 Task: Find a place to stay in Qingyuan, China from 8th to 16th June for 2 guests, with a price range of ₹10,000 to ₹15,000, and an entire place with 1 bedroom, 1 bed, and 1 bathroom.
Action: Mouse moved to (257, 163)
Screenshot: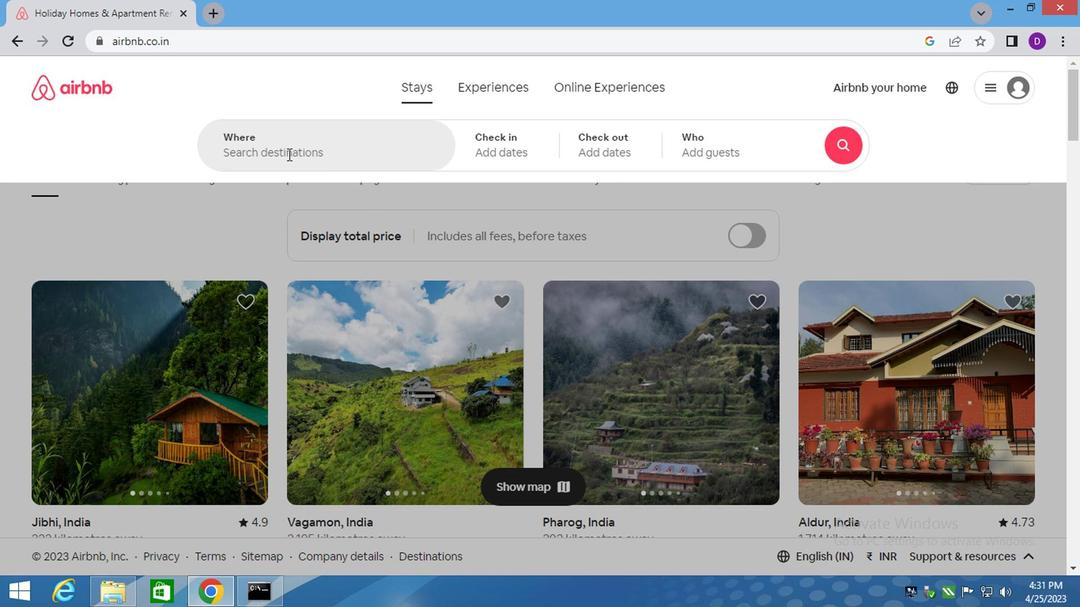 
Action: Mouse pressed left at (257, 163)
Screenshot: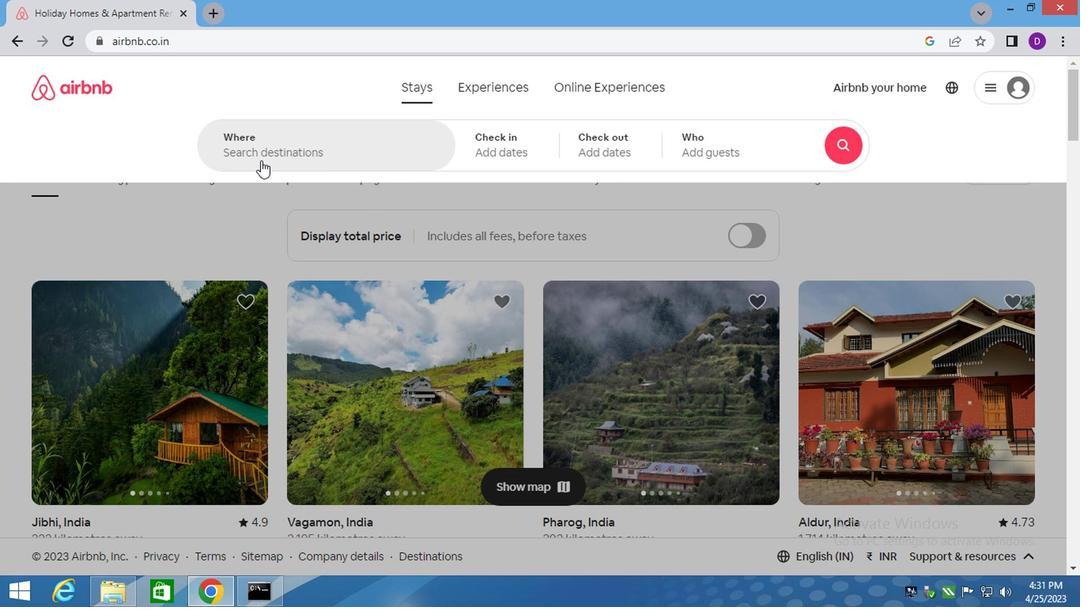 
Action: Mouse moved to (257, 157)
Screenshot: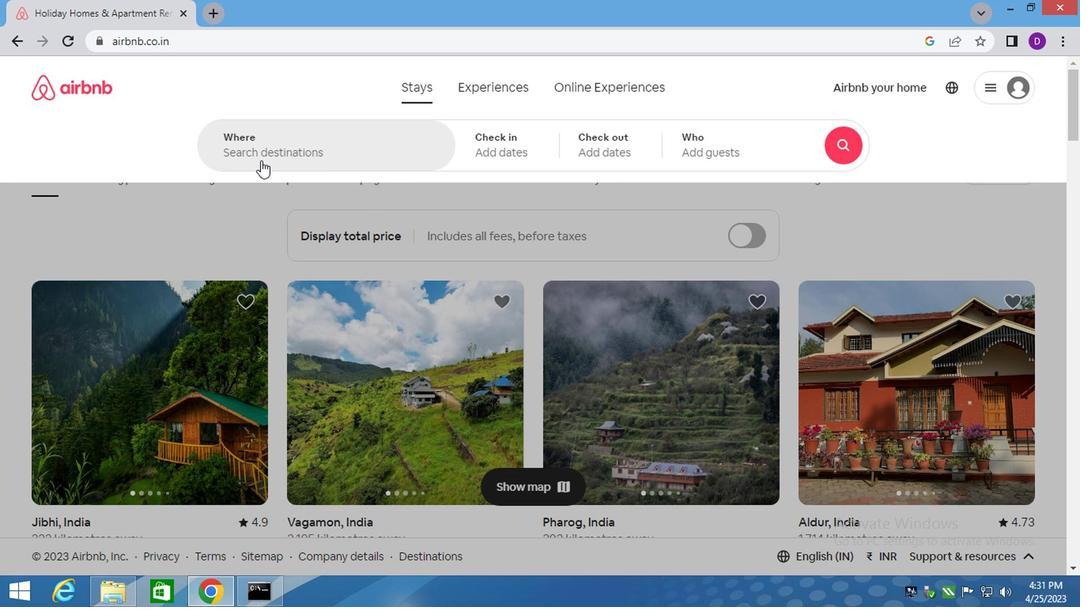 
Action: Key pressed <Key.shift><Key.shift><Key.shift><Key.shift><Key.shift><Key.shift><Key.shift><Key.shift><Key.shift><Key.shift>QINGYUAN,<Key.space><Key.shift>CHINA<Key.enter>
Screenshot: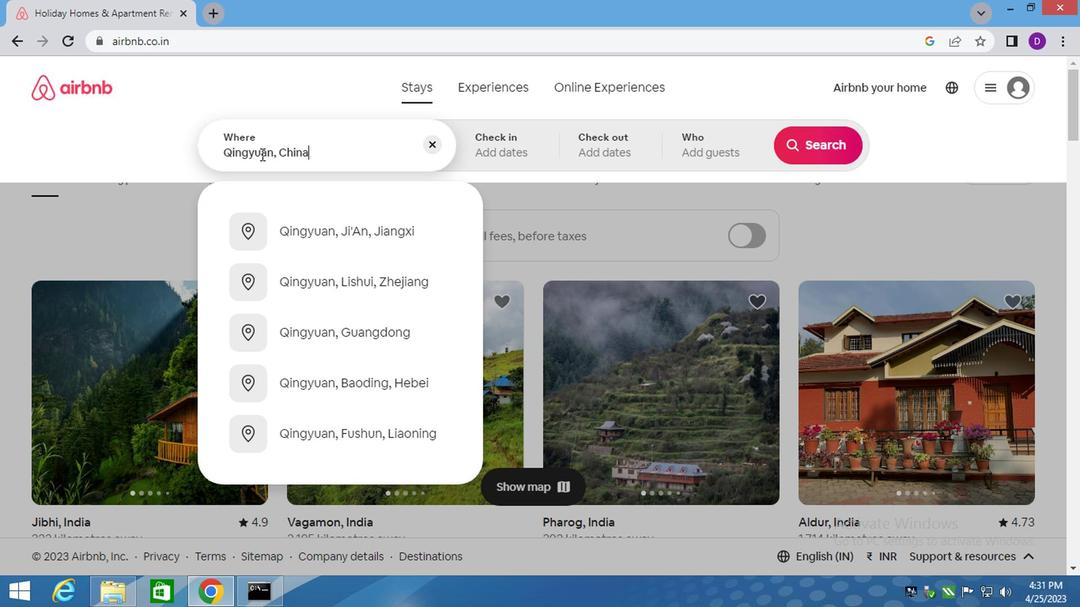
Action: Mouse moved to (812, 274)
Screenshot: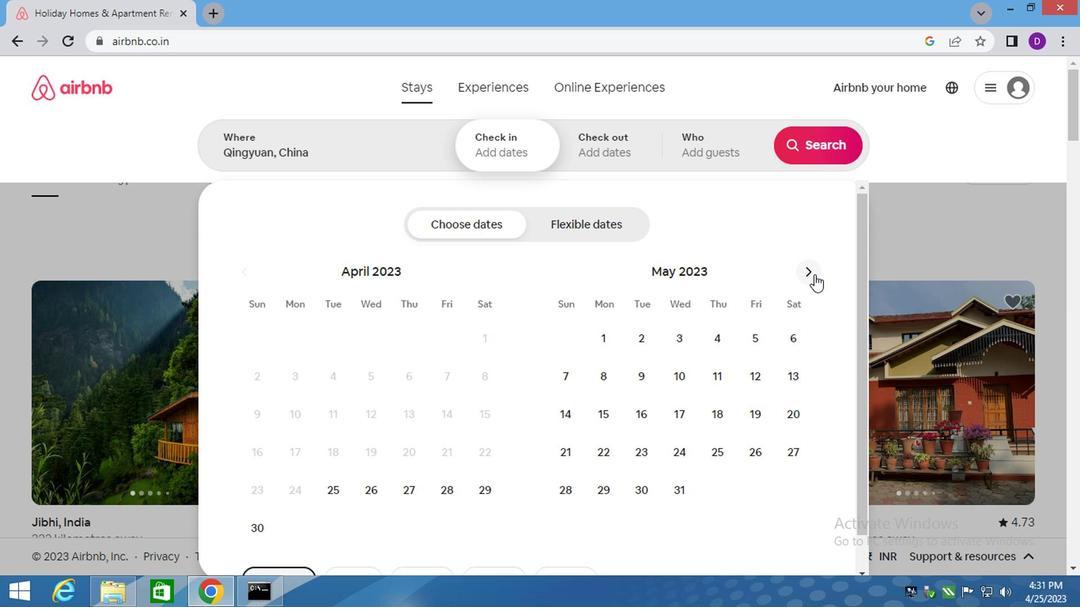 
Action: Mouse pressed left at (812, 274)
Screenshot: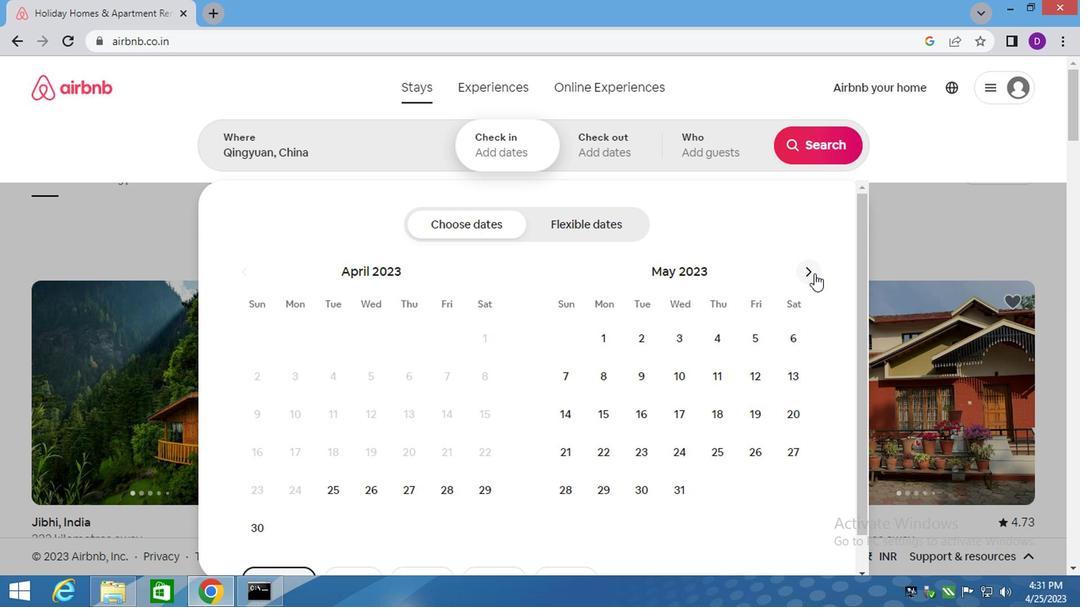 
Action: Mouse moved to (714, 375)
Screenshot: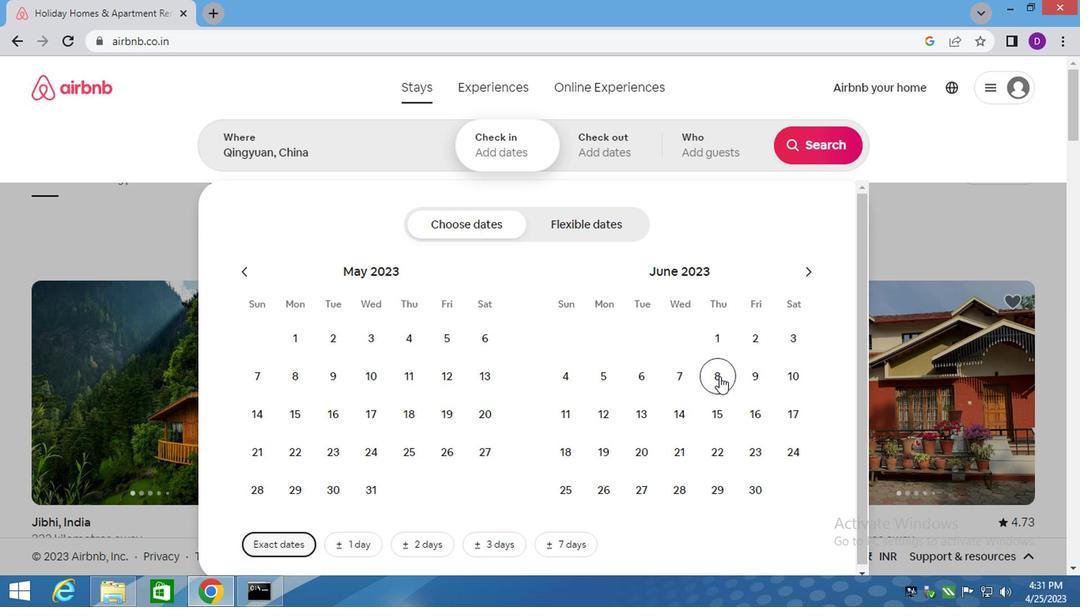 
Action: Mouse pressed left at (714, 375)
Screenshot: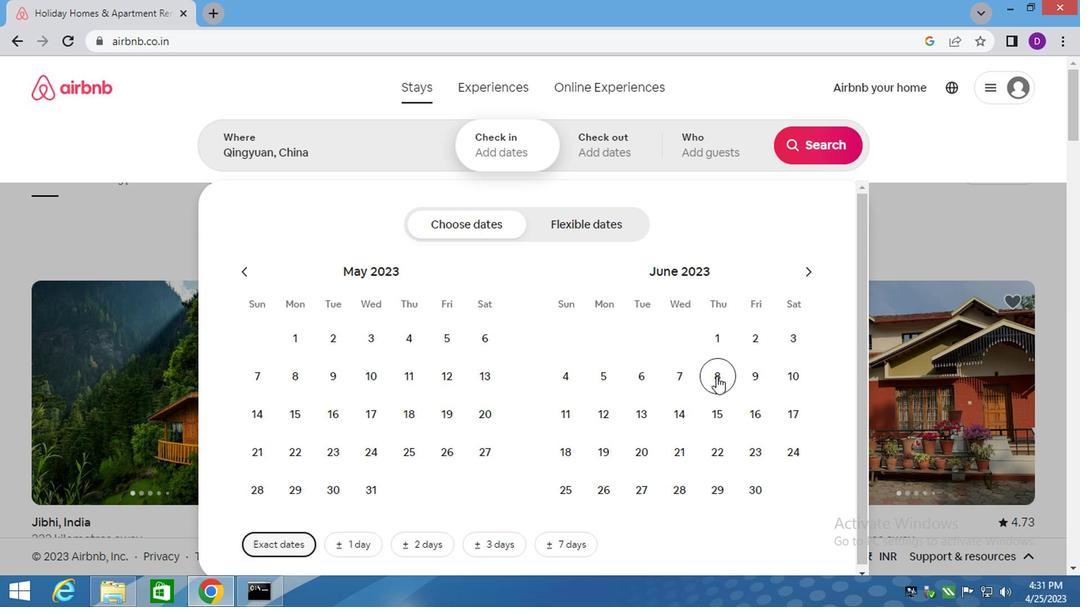 
Action: Mouse moved to (760, 407)
Screenshot: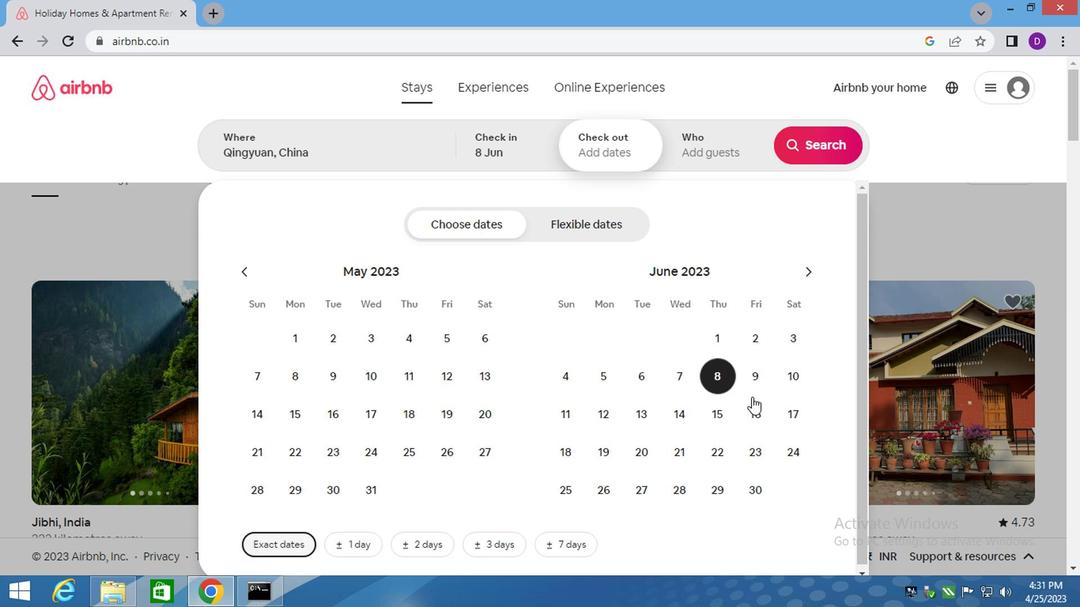 
Action: Mouse pressed left at (760, 407)
Screenshot: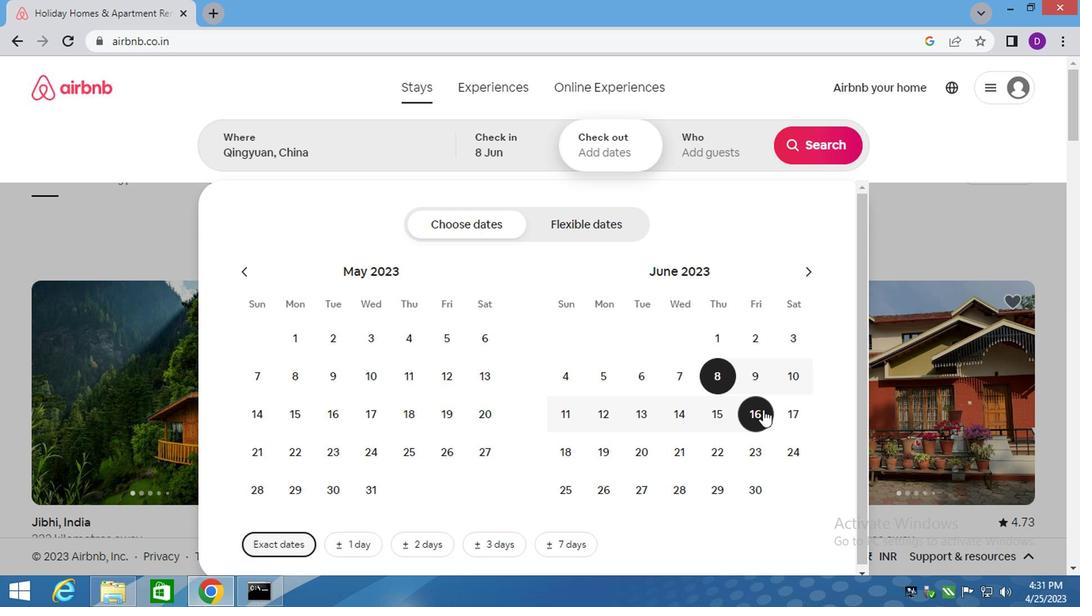 
Action: Mouse moved to (706, 151)
Screenshot: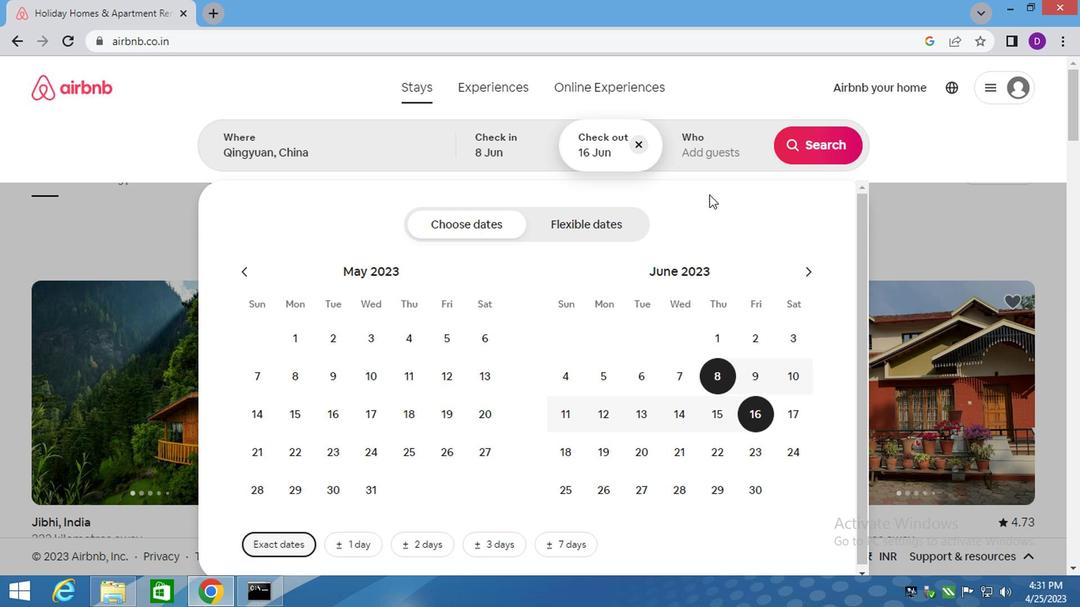 
Action: Mouse pressed left at (706, 151)
Screenshot: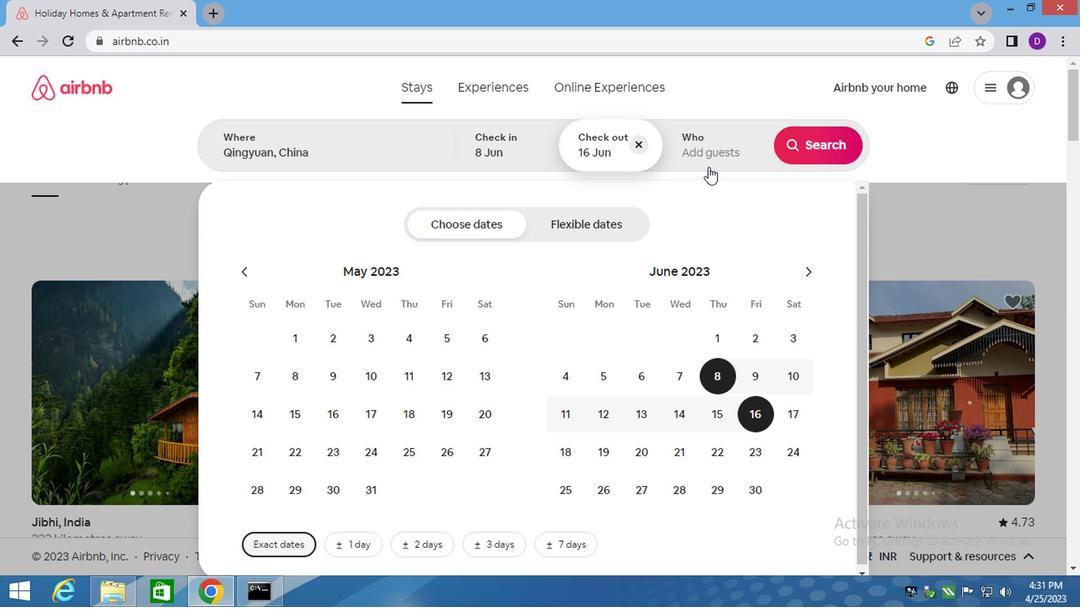 
Action: Mouse moved to (822, 236)
Screenshot: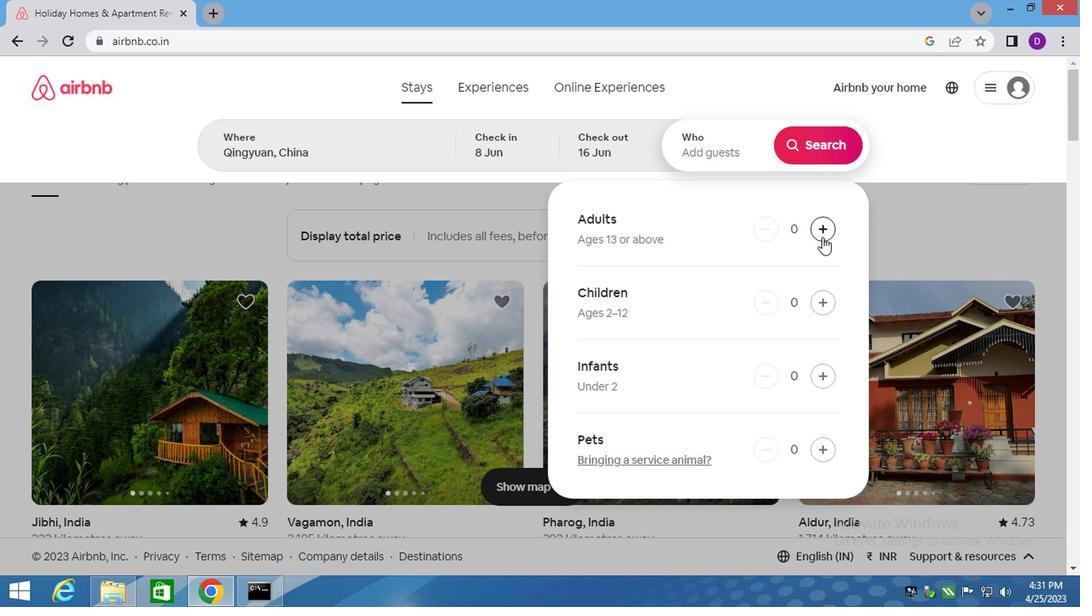 
Action: Mouse pressed left at (822, 236)
Screenshot: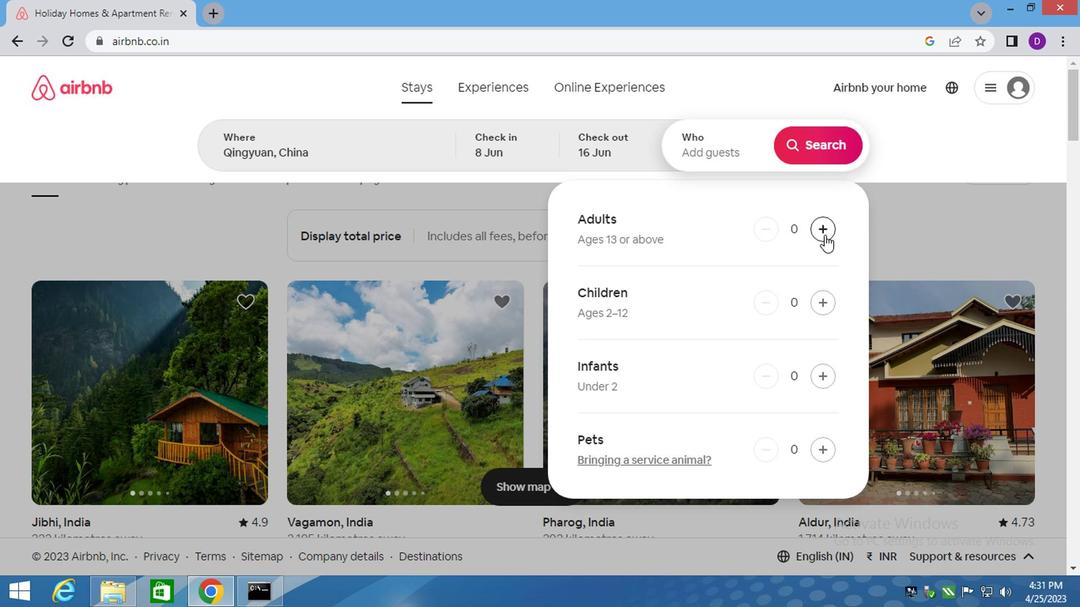 
Action: Mouse pressed left at (822, 236)
Screenshot: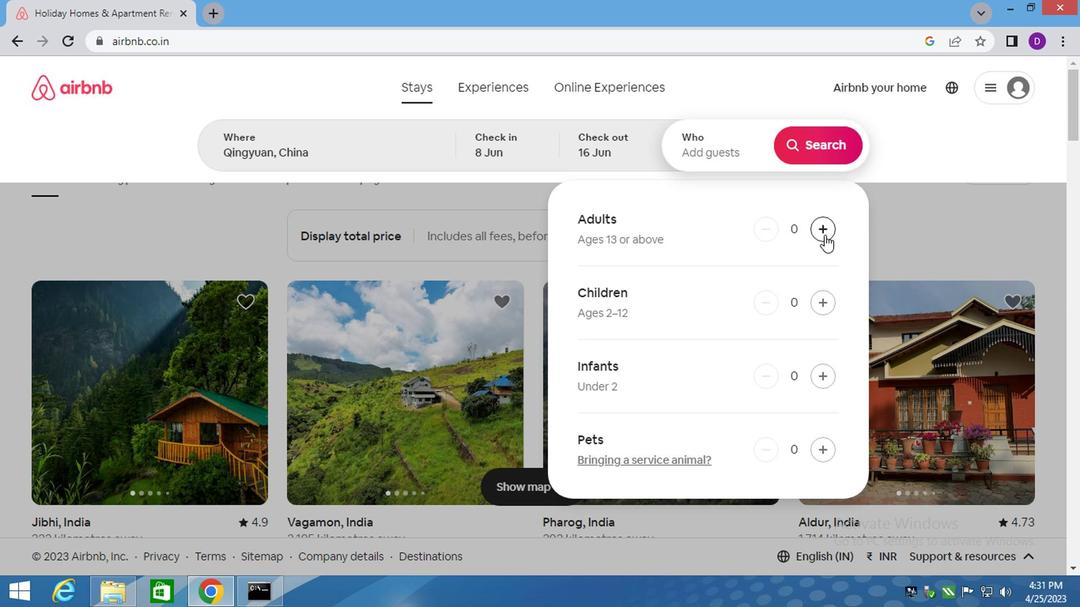 
Action: Mouse moved to (818, 155)
Screenshot: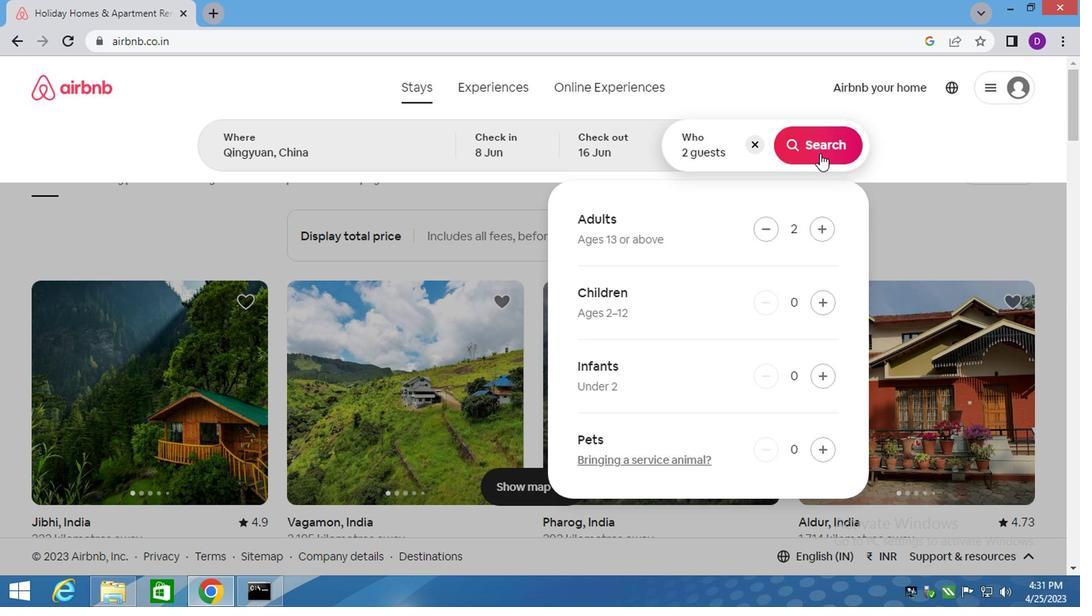 
Action: Mouse pressed left at (818, 155)
Screenshot: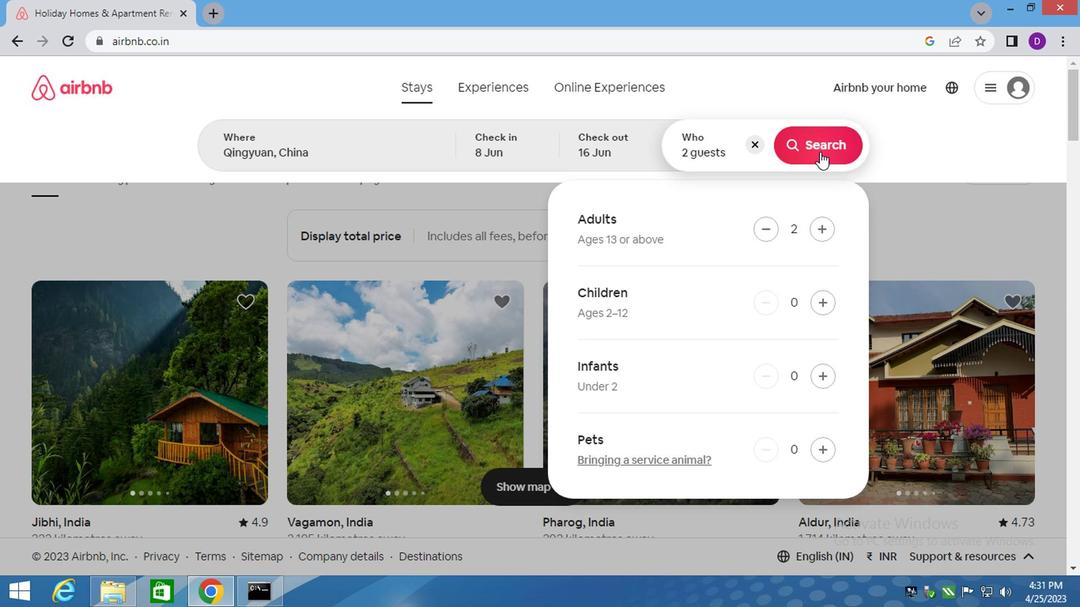 
Action: Mouse moved to (983, 158)
Screenshot: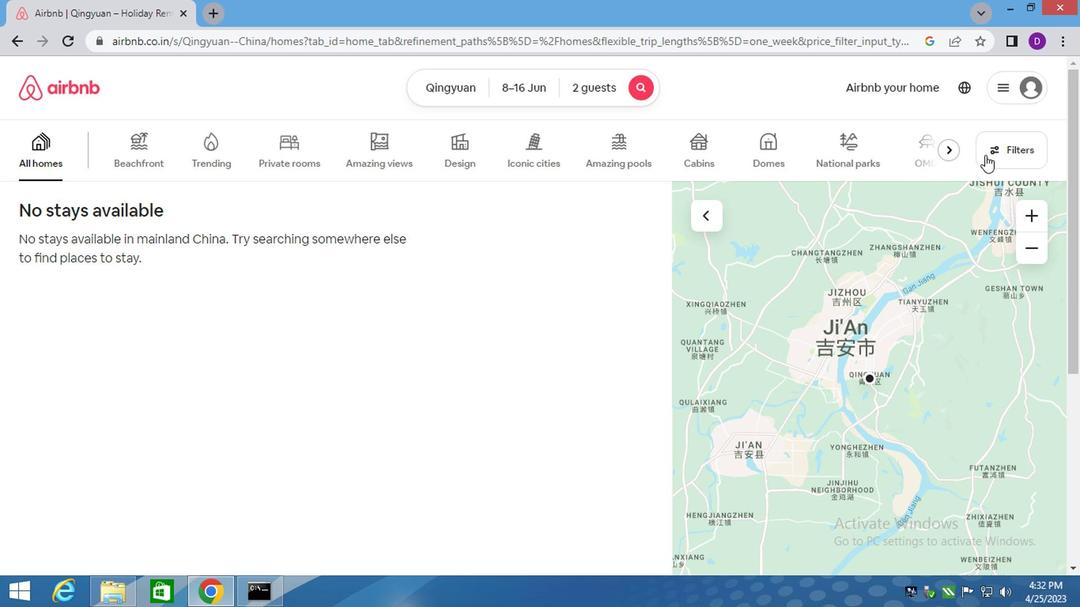
Action: Mouse pressed left at (983, 158)
Screenshot: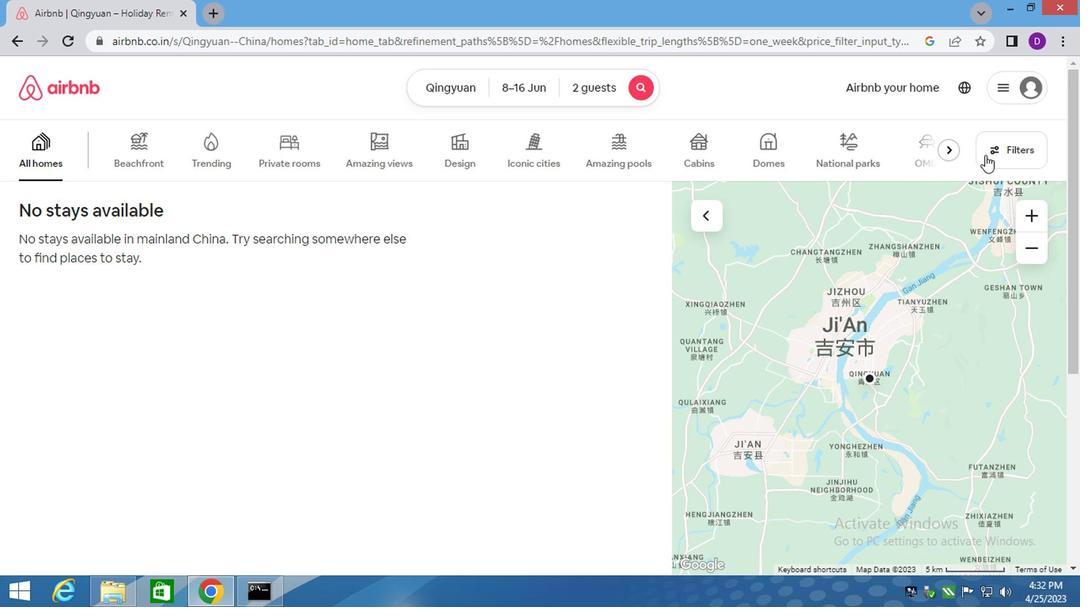 
Action: Mouse moved to (351, 252)
Screenshot: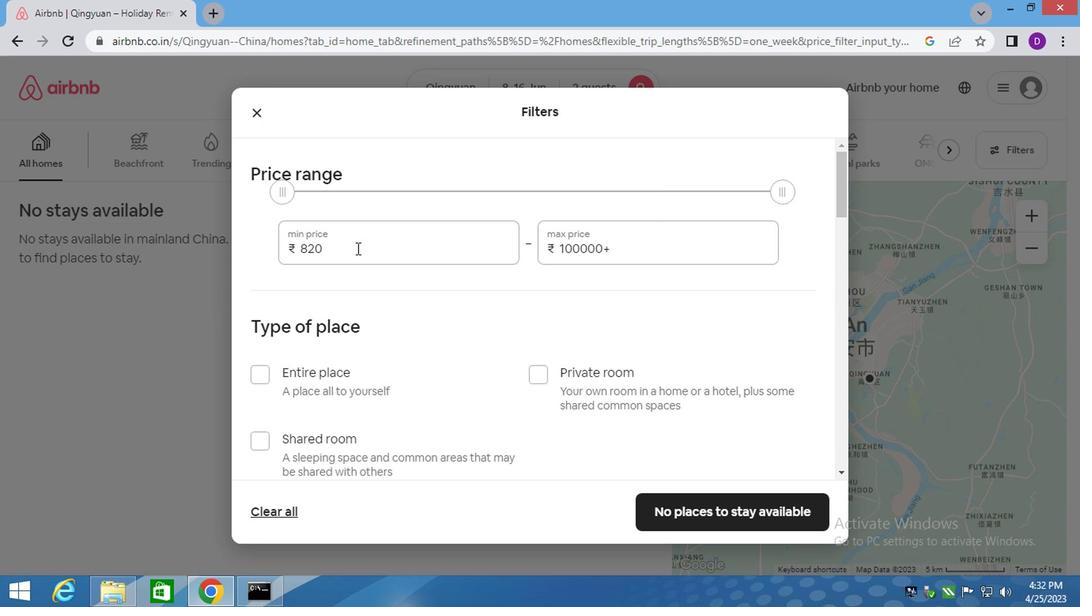 
Action: Mouse pressed left at (351, 252)
Screenshot: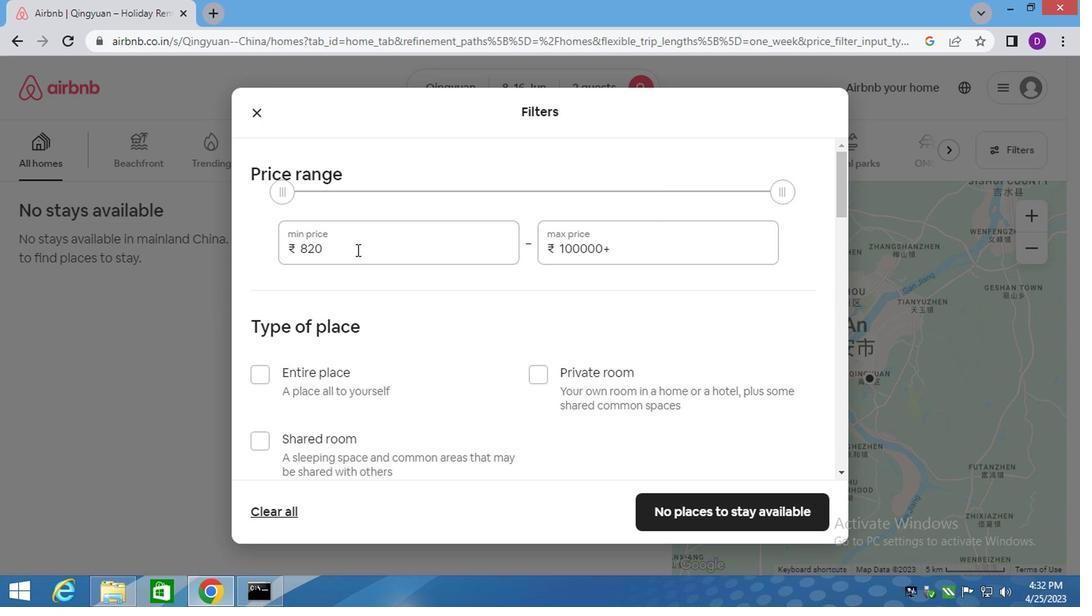 
Action: Mouse pressed left at (351, 252)
Screenshot: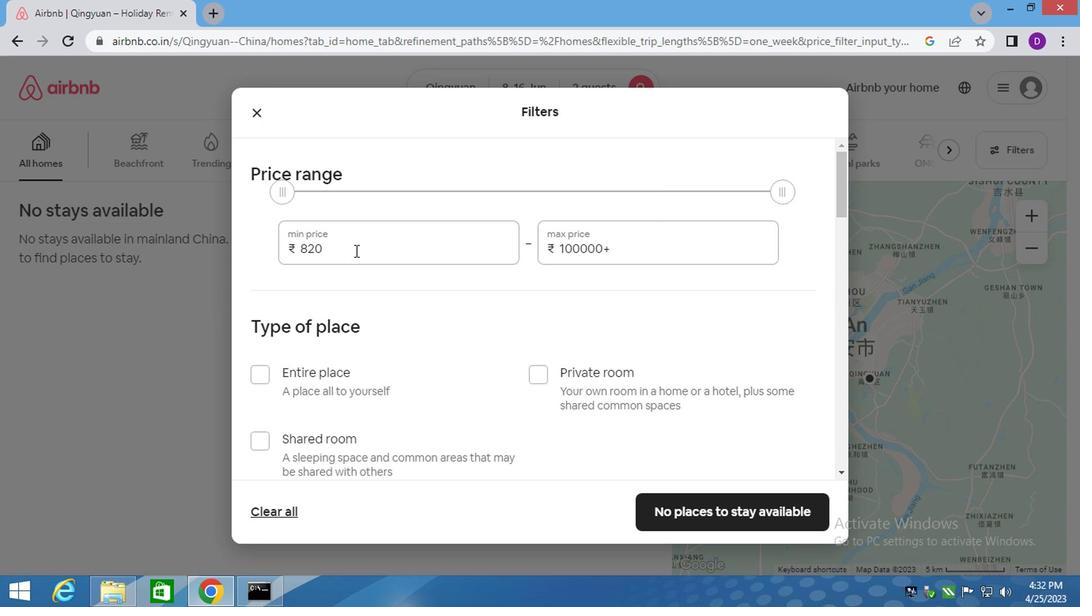 
Action: Key pressed 10000<Key.tab>15000
Screenshot: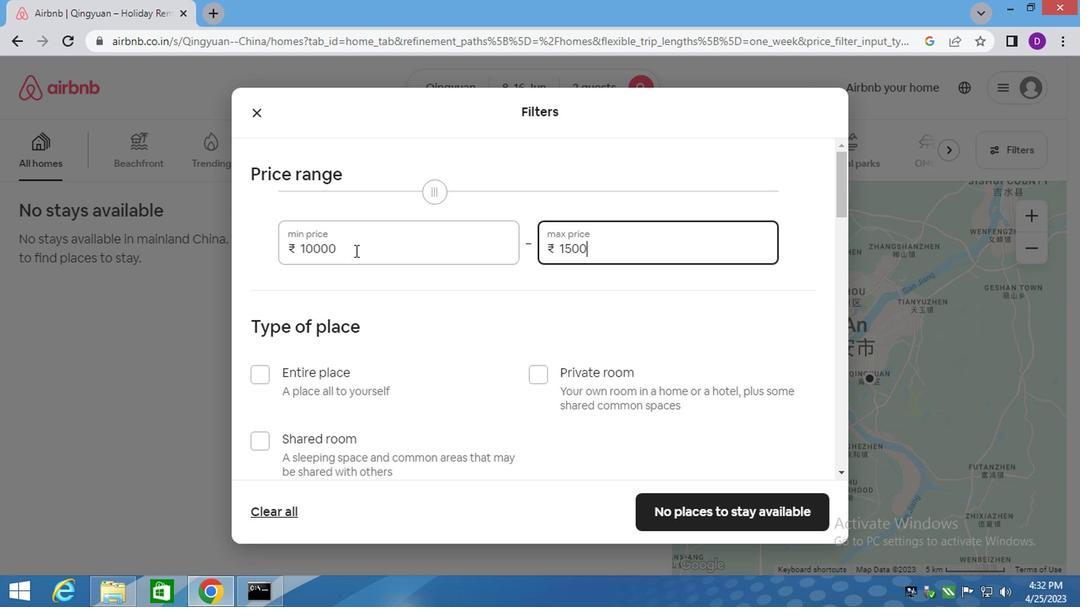 
Action: Mouse moved to (340, 267)
Screenshot: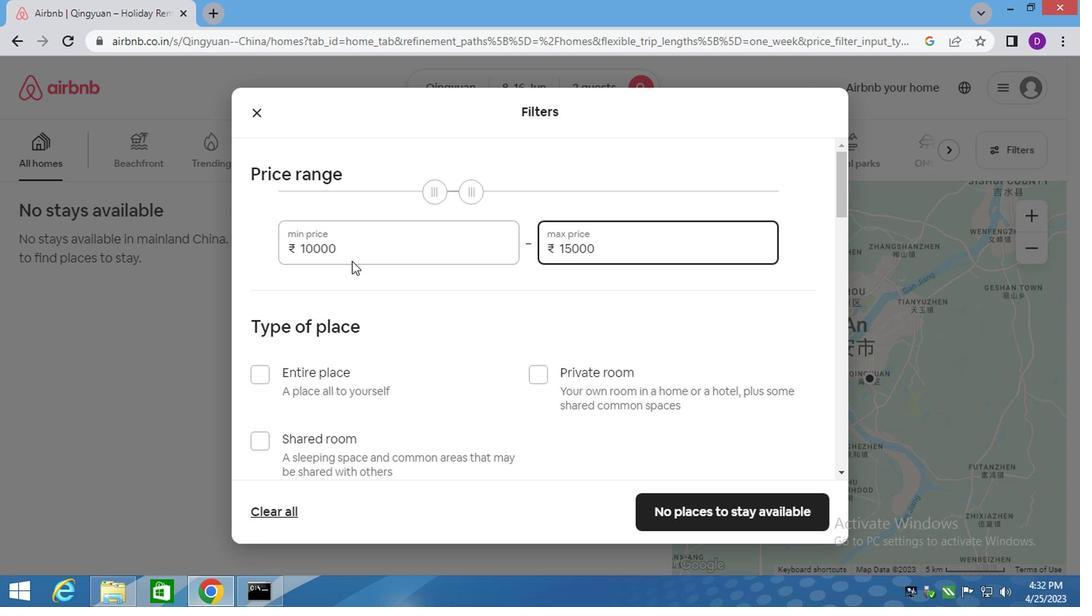 
Action: Mouse scrolled (340, 266) with delta (0, -1)
Screenshot: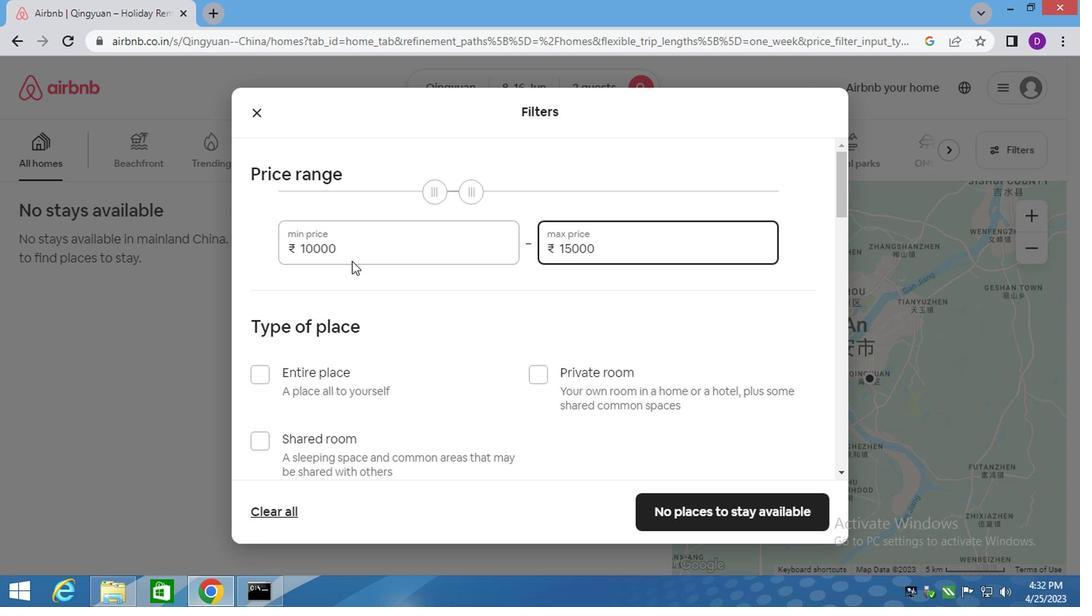 
Action: Mouse moved to (258, 295)
Screenshot: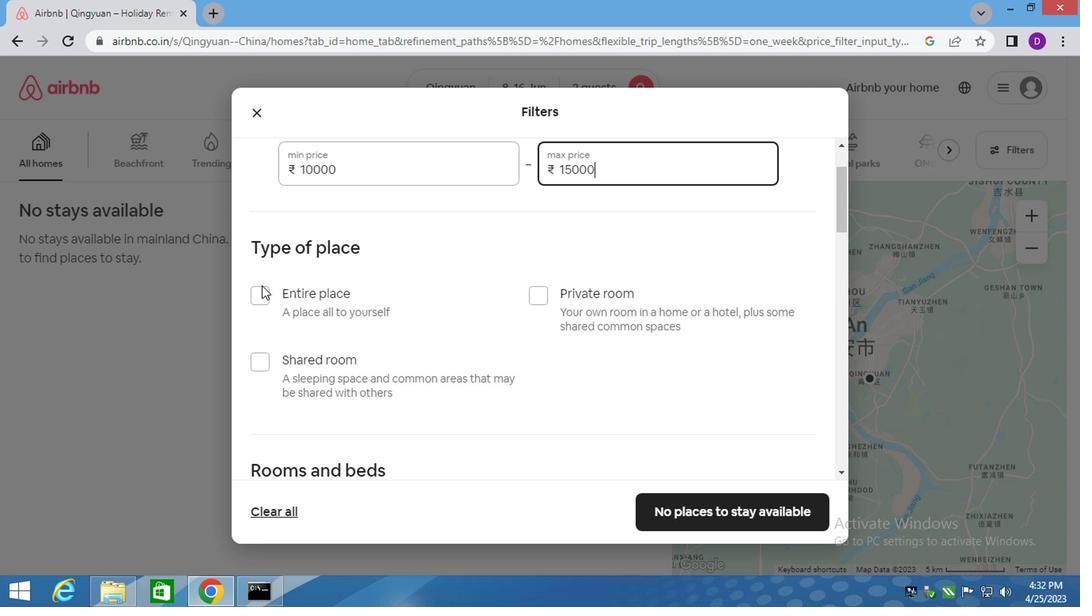 
Action: Mouse pressed left at (258, 295)
Screenshot: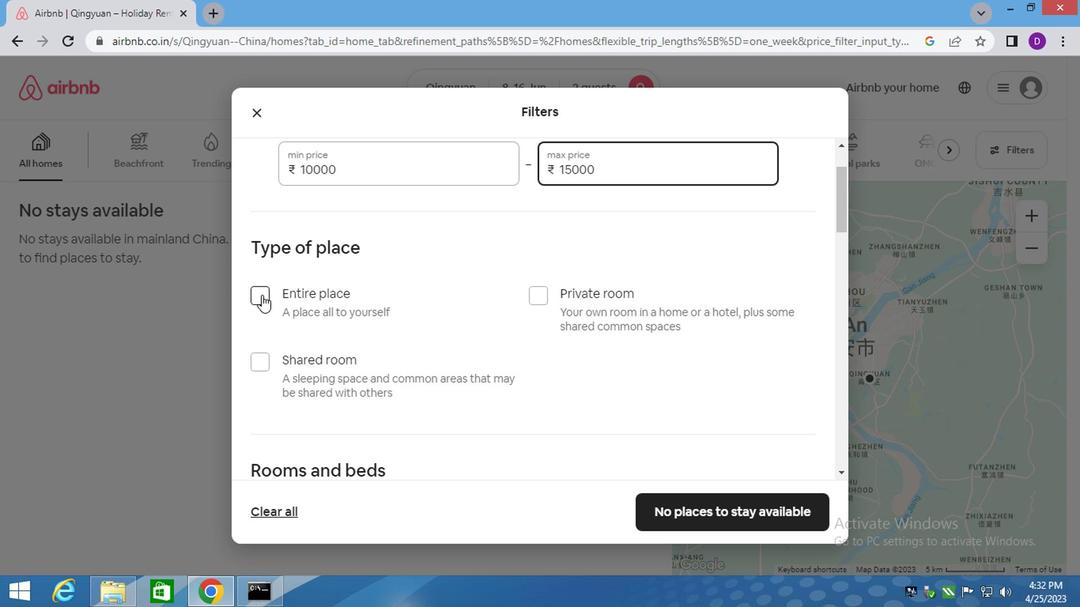 
Action: Mouse moved to (391, 320)
Screenshot: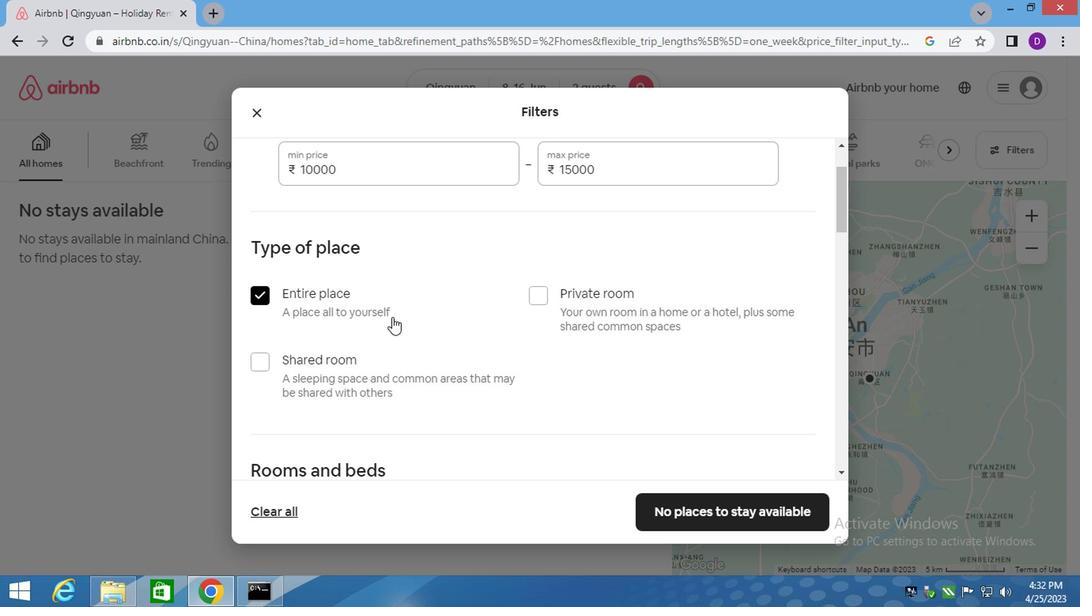 
Action: Mouse scrolled (391, 319) with delta (0, 0)
Screenshot: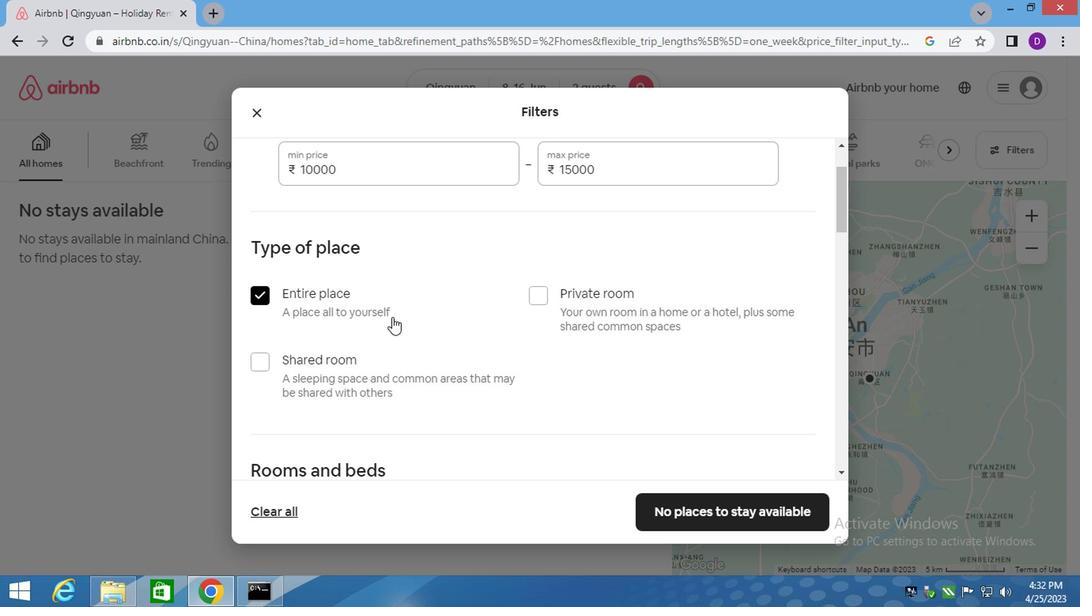 
Action: Mouse moved to (391, 321)
Screenshot: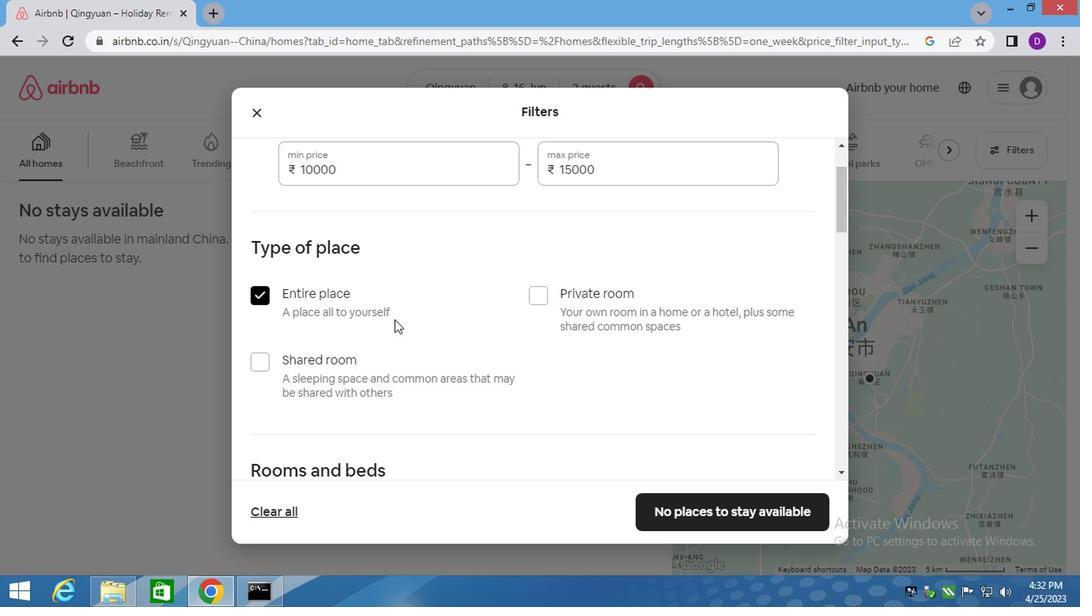 
Action: Mouse scrolled (391, 320) with delta (0, -1)
Screenshot: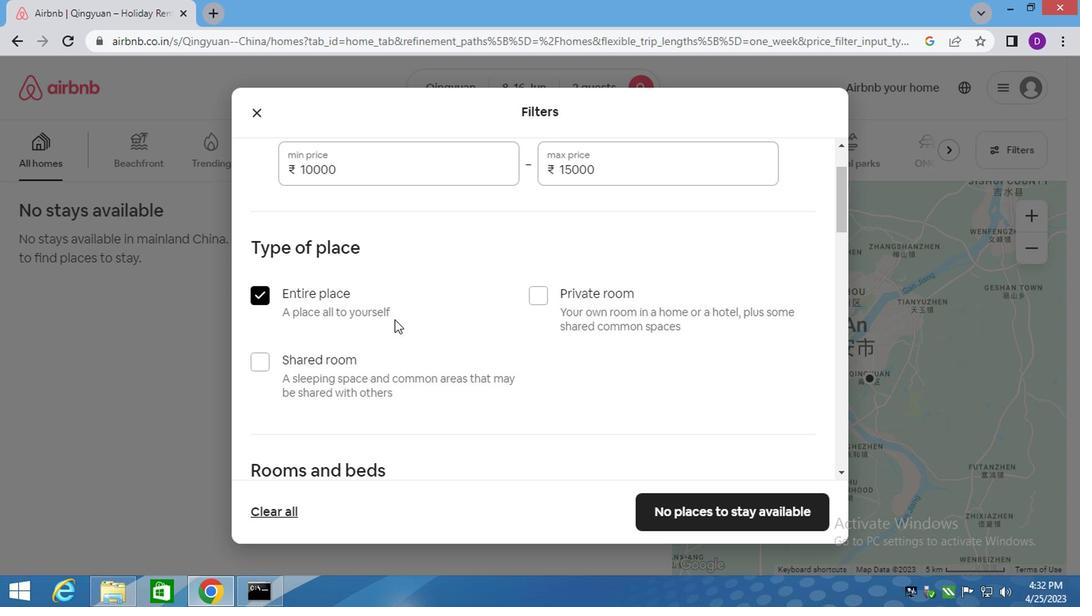 
Action: Mouse moved to (390, 323)
Screenshot: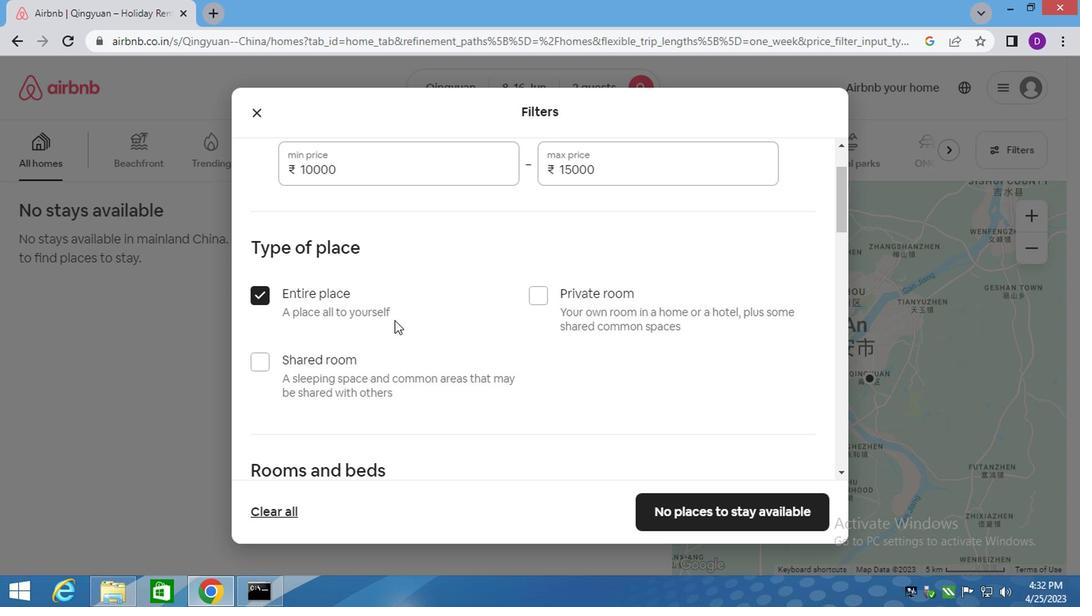 
Action: Mouse scrolled (390, 322) with delta (0, -1)
Screenshot: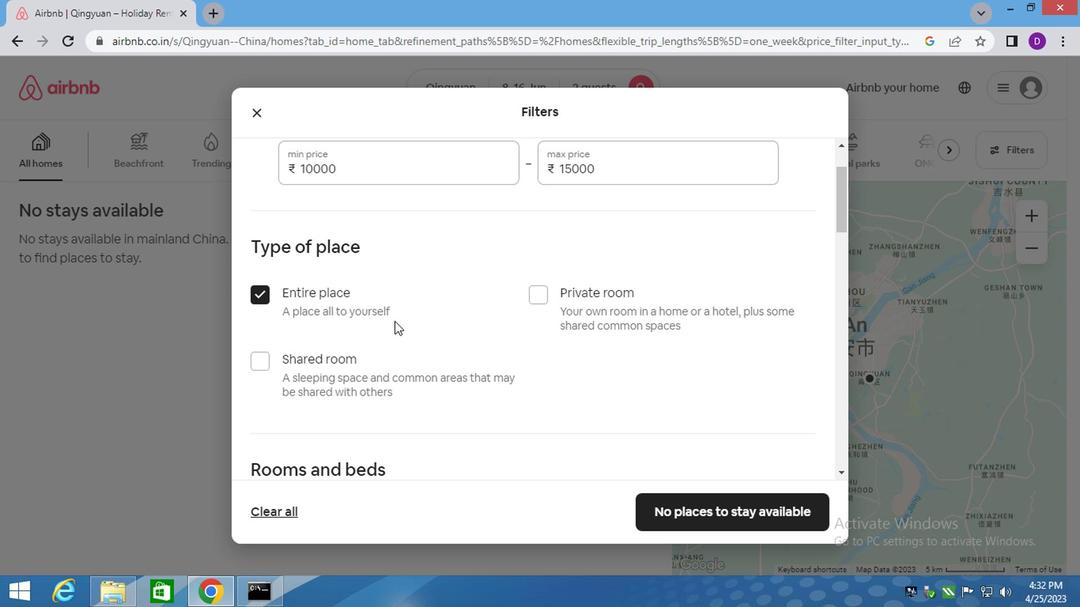 
Action: Mouse moved to (388, 325)
Screenshot: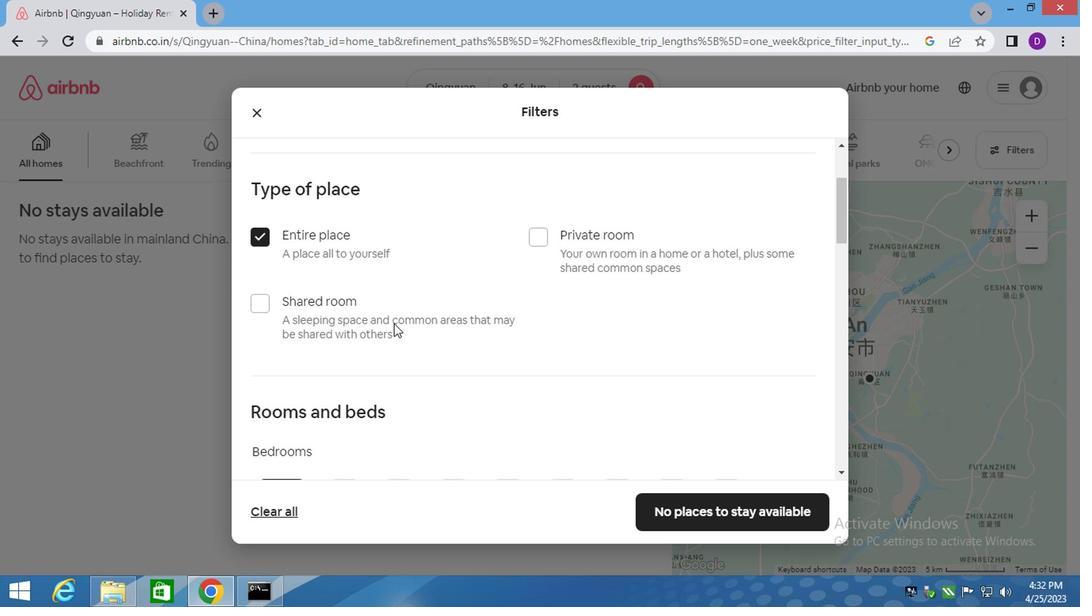 
Action: Mouse scrolled (388, 324) with delta (0, -1)
Screenshot: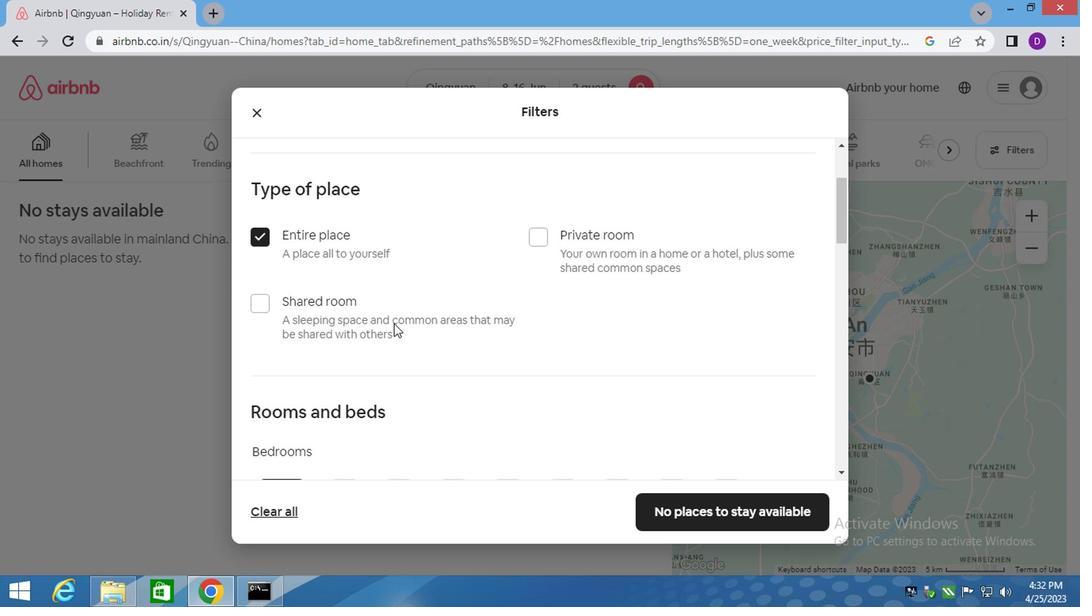 
Action: Mouse moved to (342, 240)
Screenshot: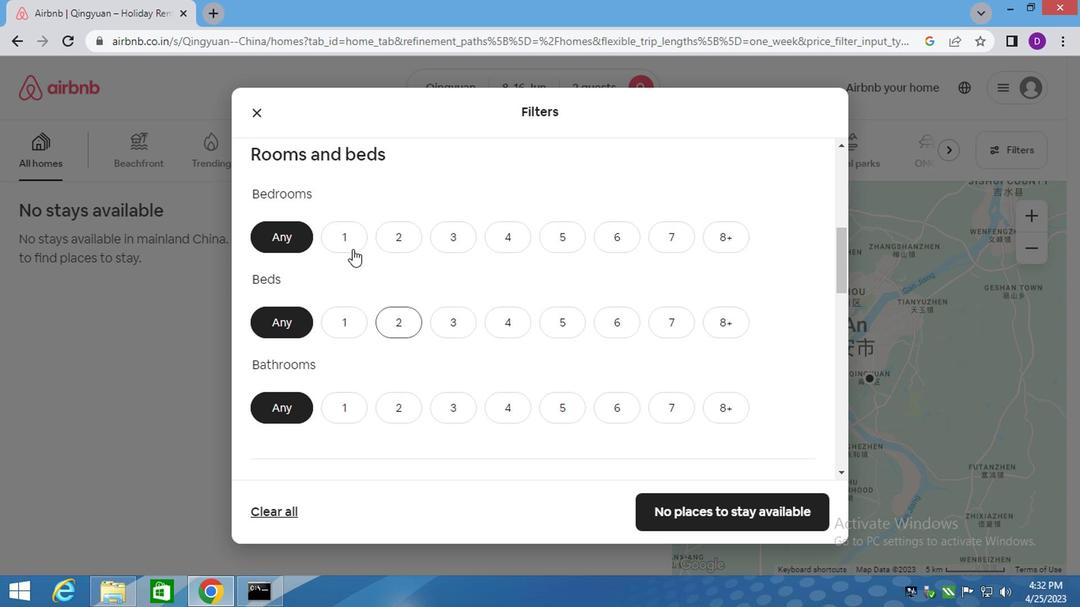 
Action: Mouse pressed left at (342, 240)
Screenshot: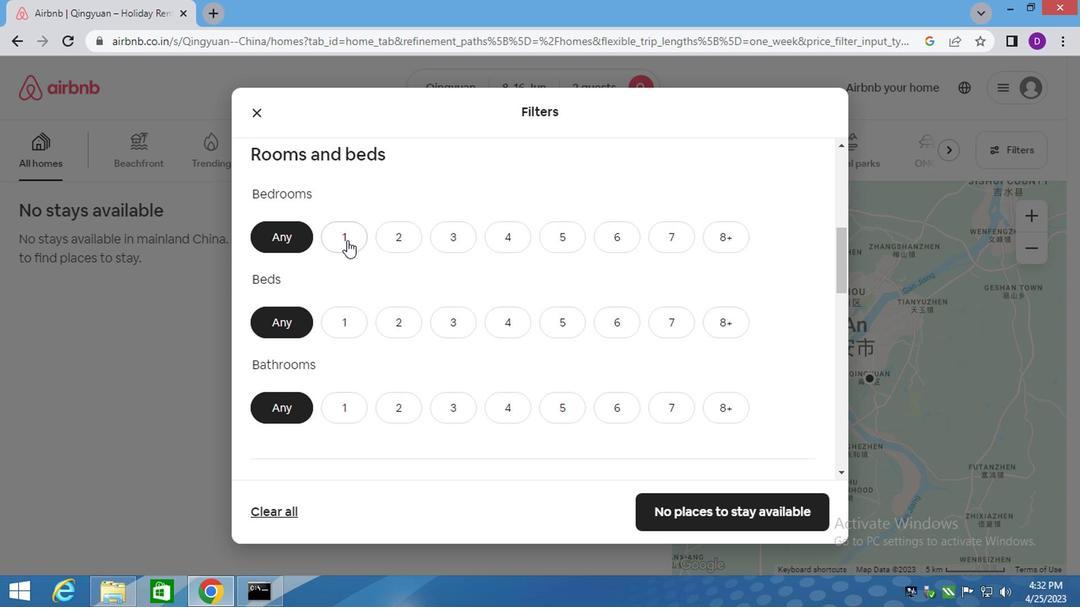 
Action: Mouse moved to (351, 314)
Screenshot: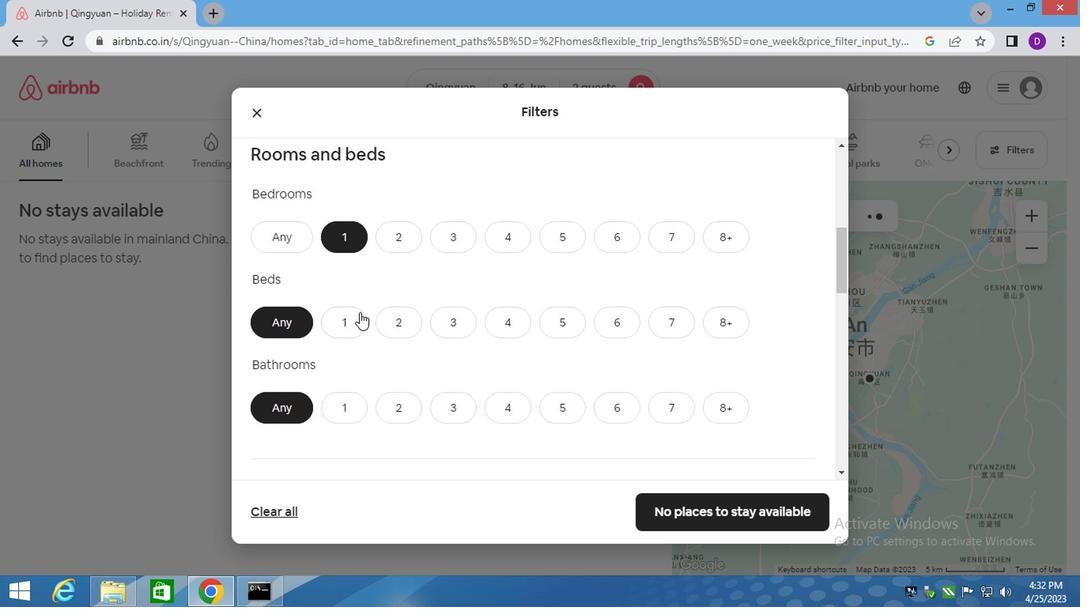 
Action: Mouse pressed left at (351, 314)
Screenshot: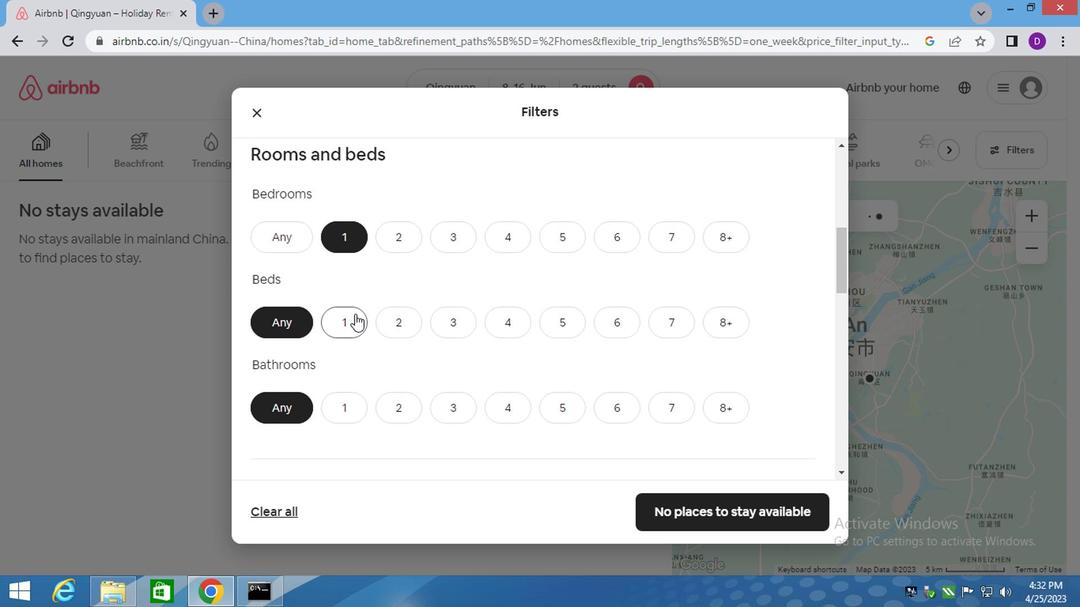 
Action: Mouse moved to (336, 398)
Screenshot: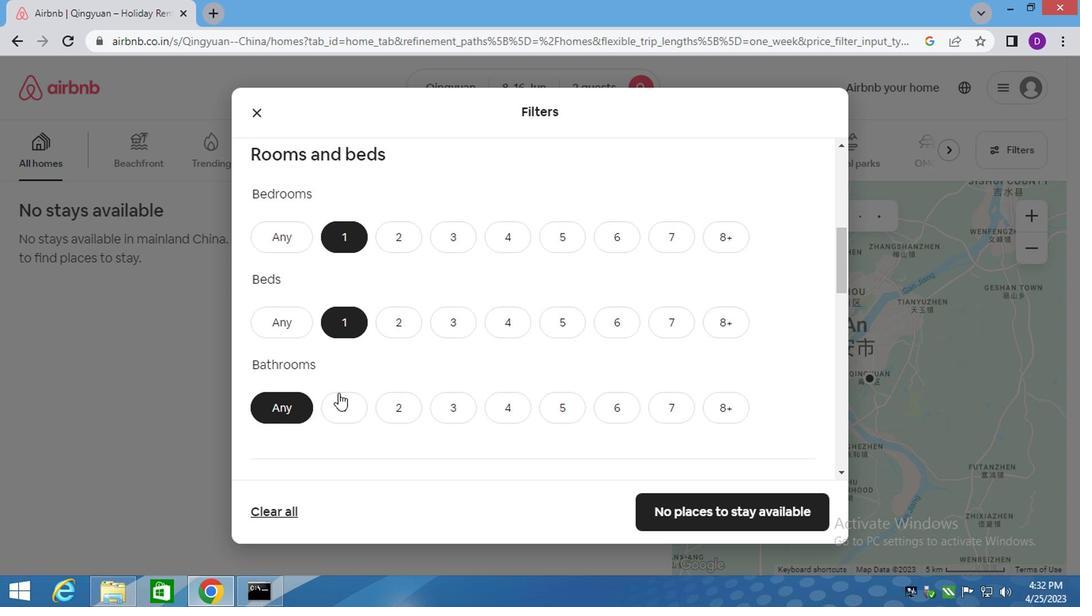 
Action: Mouse pressed left at (336, 398)
Screenshot: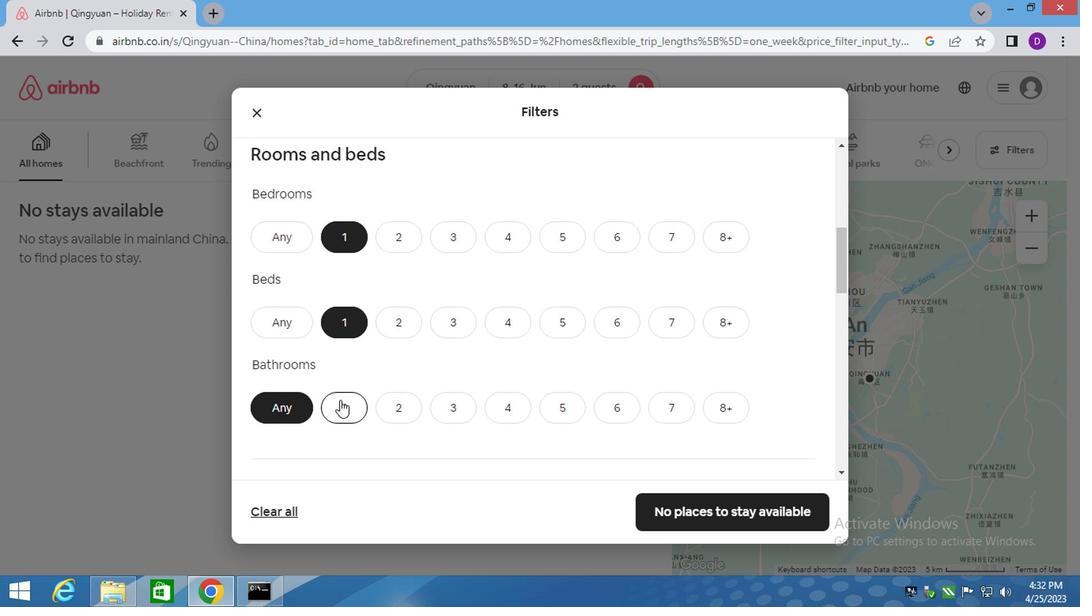 
Action: Mouse moved to (419, 408)
Screenshot: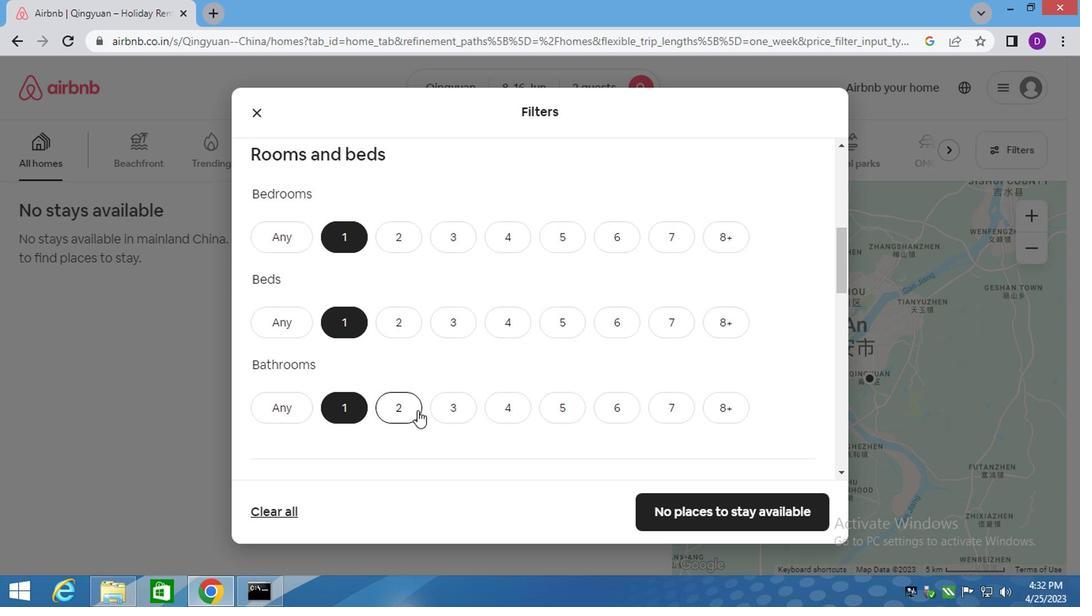 
Action: Mouse scrolled (419, 407) with delta (0, 0)
Screenshot: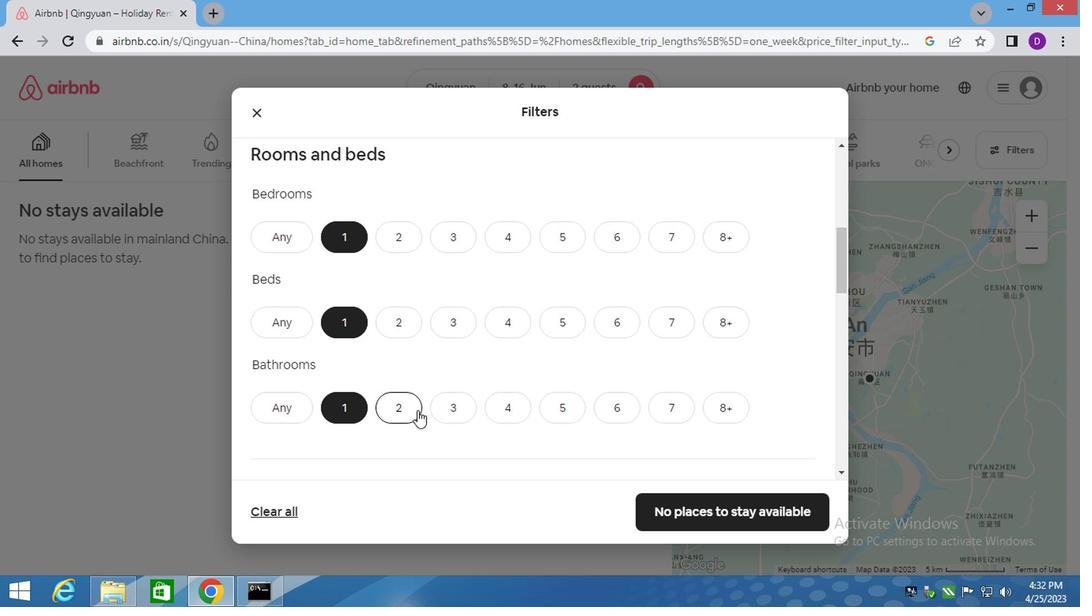 
Action: Mouse moved to (423, 409)
Screenshot: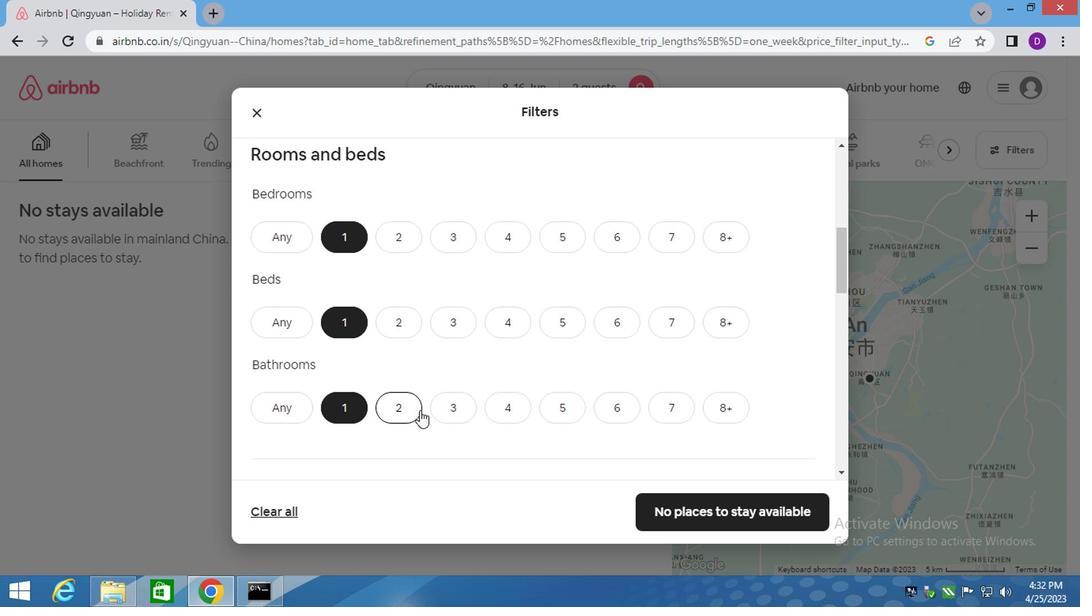
Action: Mouse scrolled (423, 408) with delta (0, -1)
Screenshot: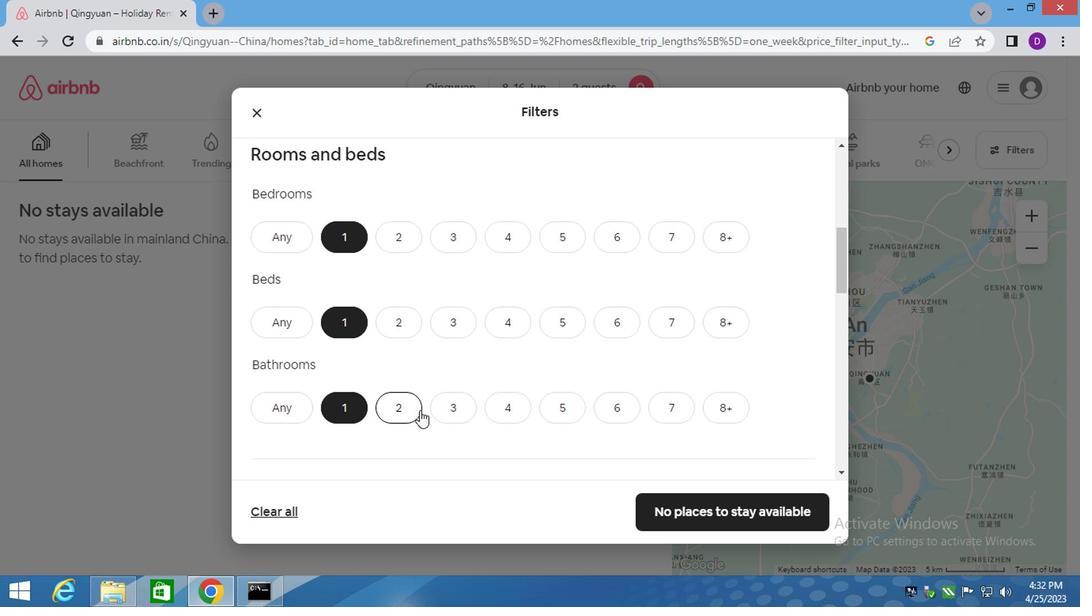 
Action: Mouse moved to (427, 406)
Screenshot: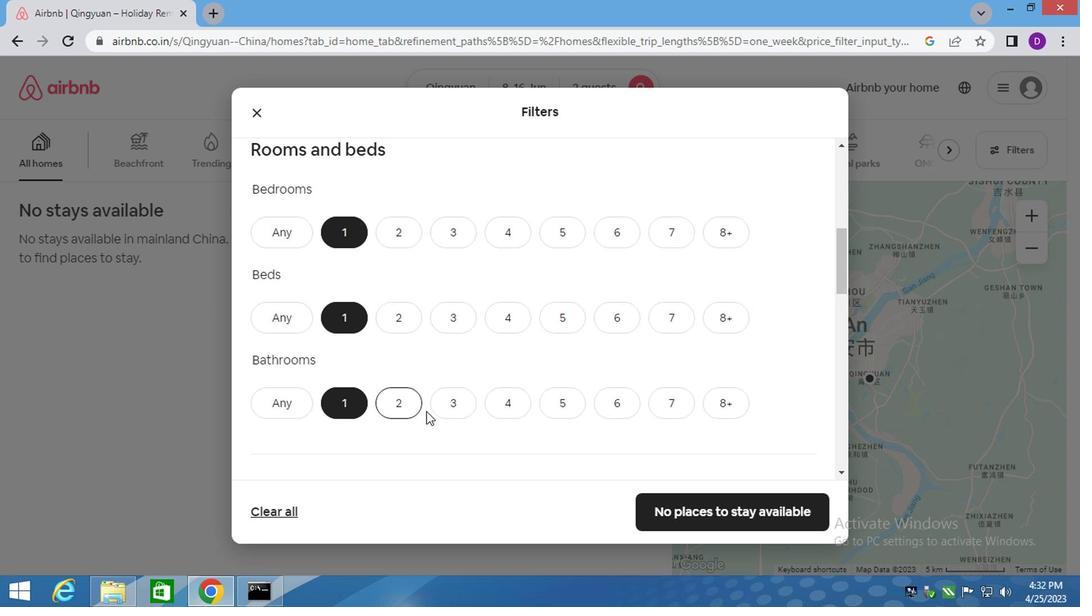 
Action: Mouse scrolled (427, 406) with delta (0, 0)
Screenshot: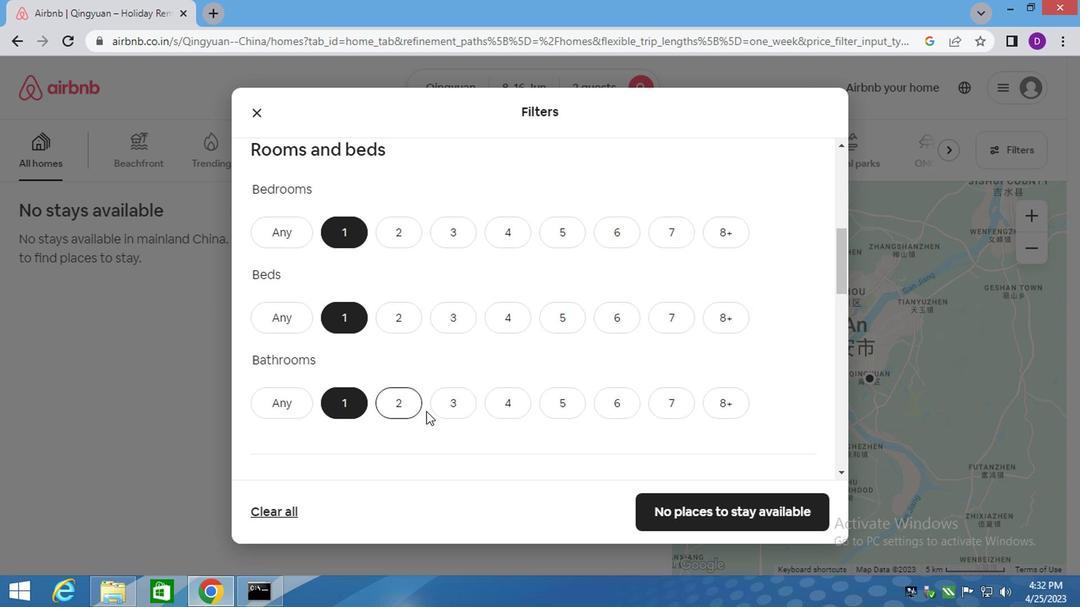 
Action: Mouse moved to (472, 378)
Screenshot: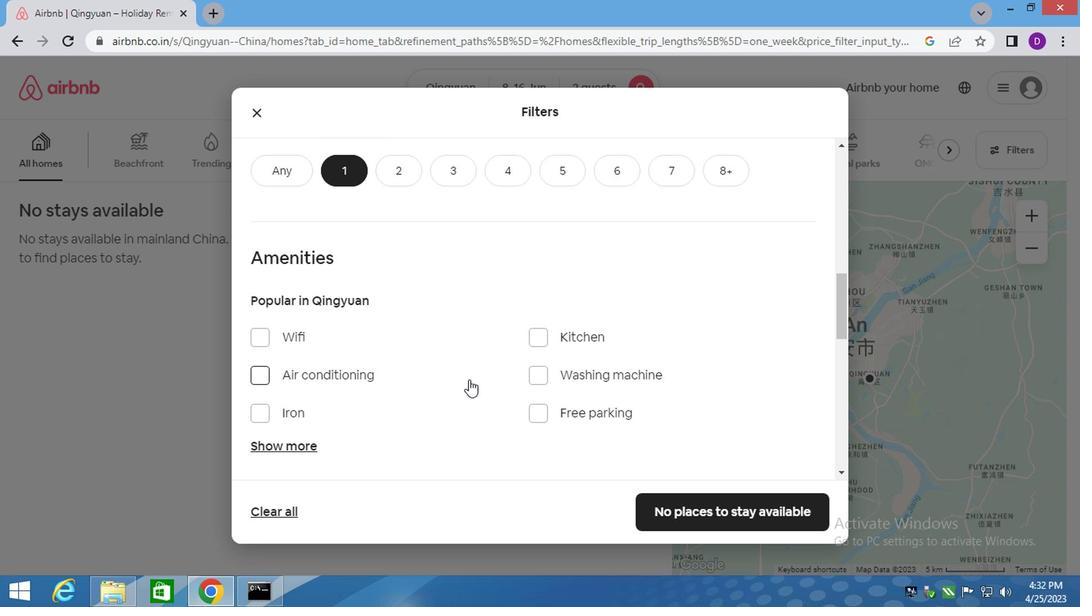 
Action: Mouse scrolled (472, 377) with delta (0, -1)
Screenshot: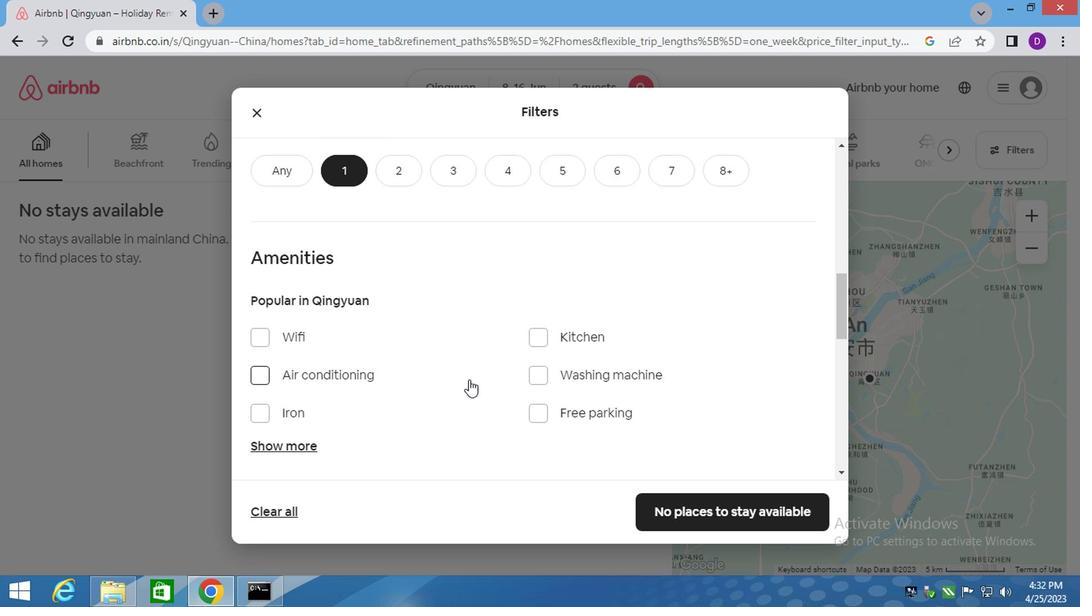 
Action: Mouse moved to (448, 373)
Screenshot: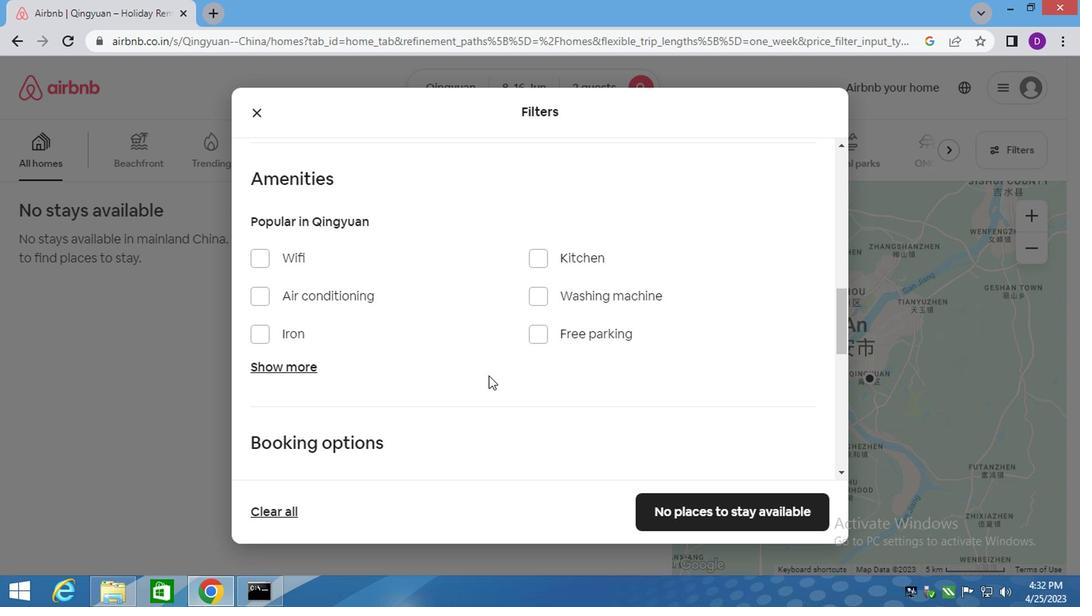 
Action: Mouse scrolled (448, 373) with delta (0, 0)
Screenshot: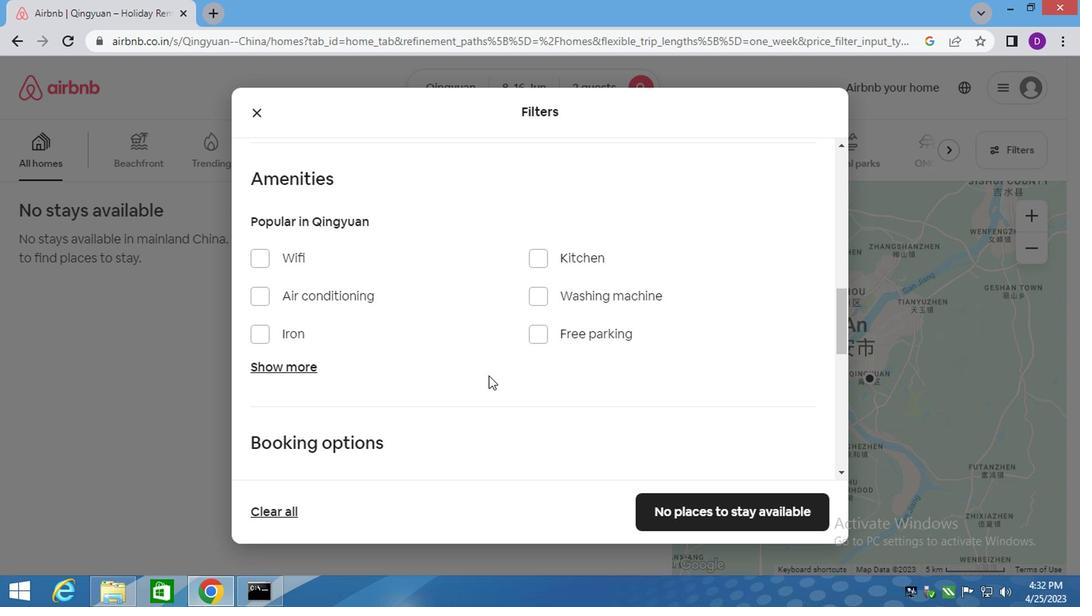 
Action: Mouse moved to (435, 373)
Screenshot: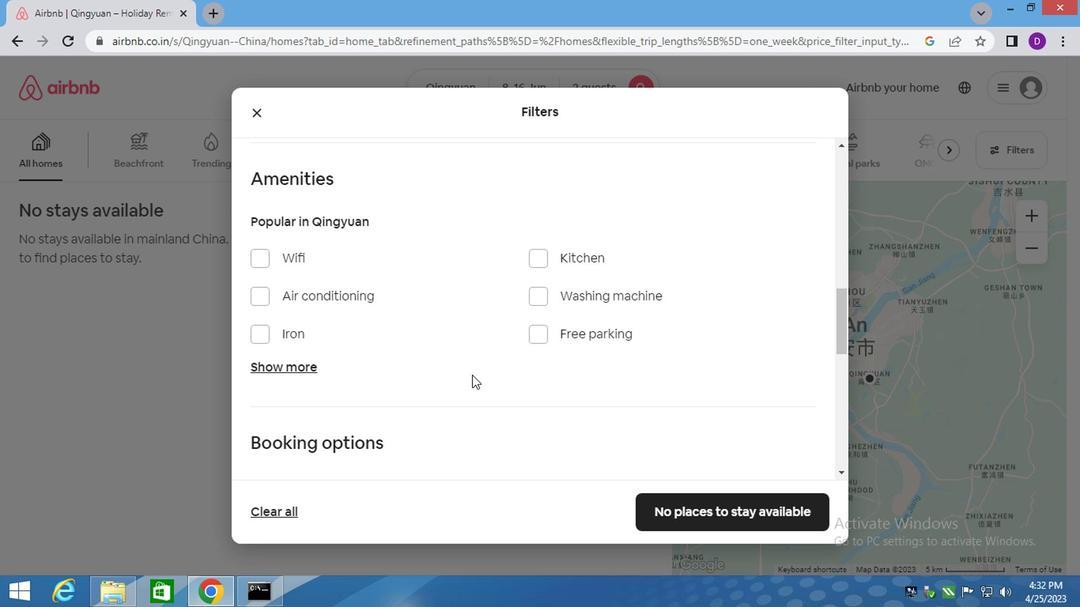 
Action: Mouse scrolled (435, 373) with delta (0, 0)
Screenshot: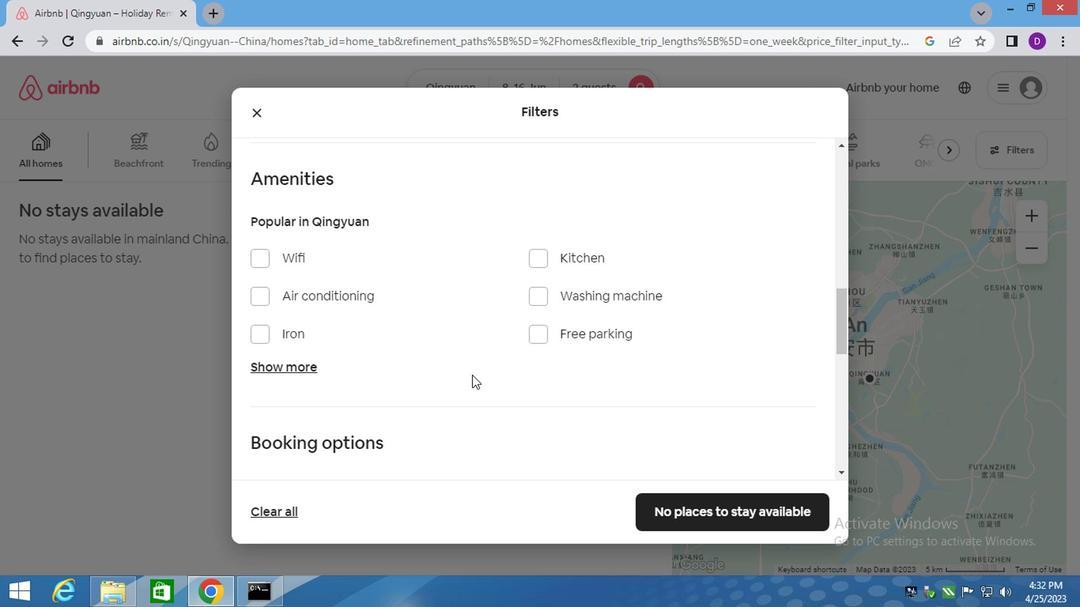 
Action: Mouse moved to (434, 374)
Screenshot: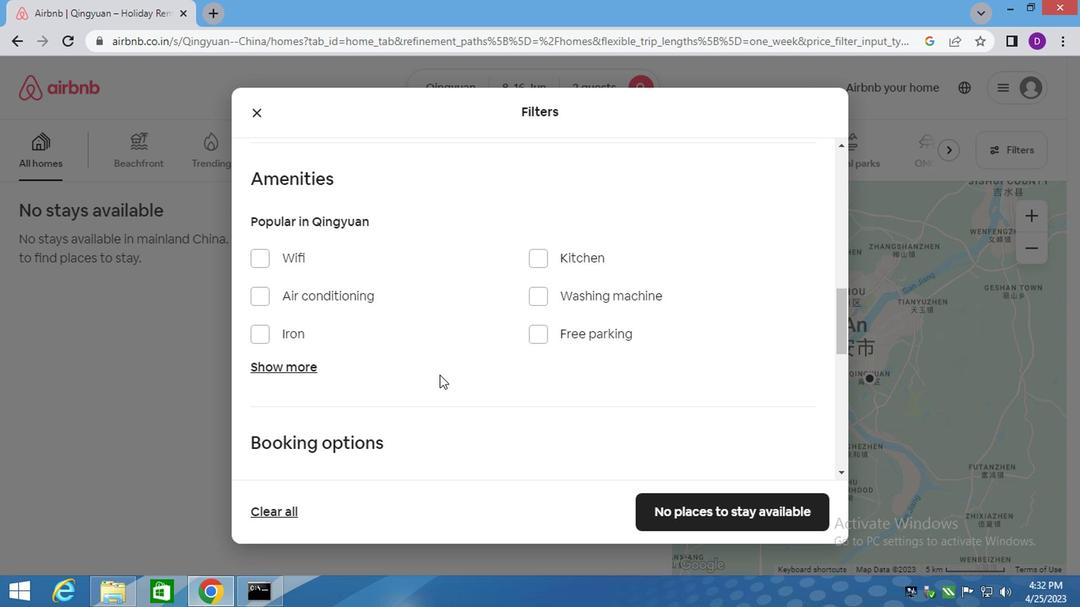 
Action: Mouse scrolled (434, 373) with delta (0, -1)
Screenshot: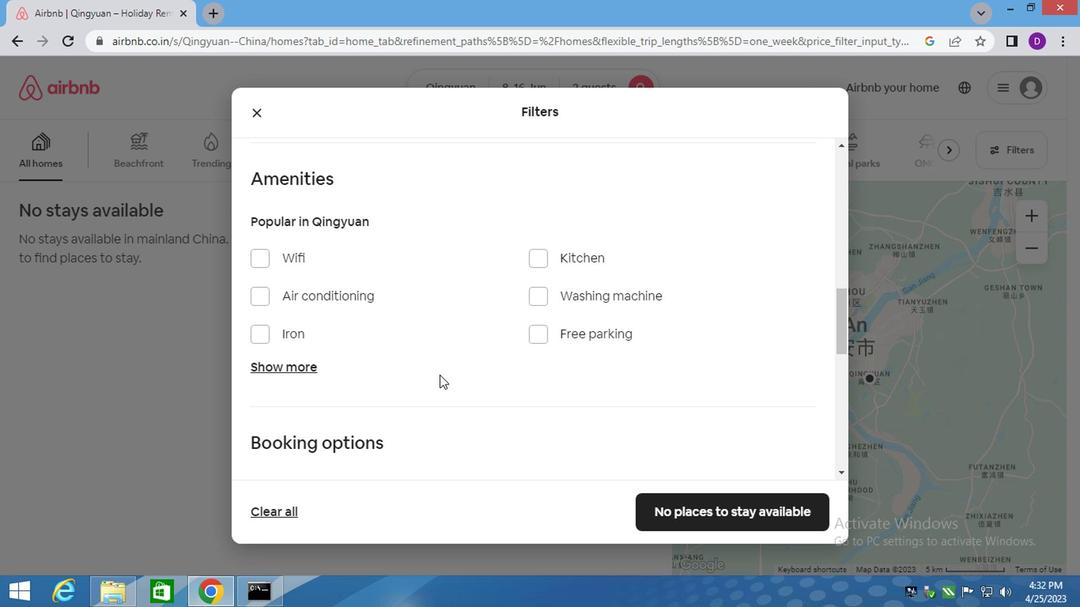 
Action: Mouse moved to (773, 320)
Screenshot: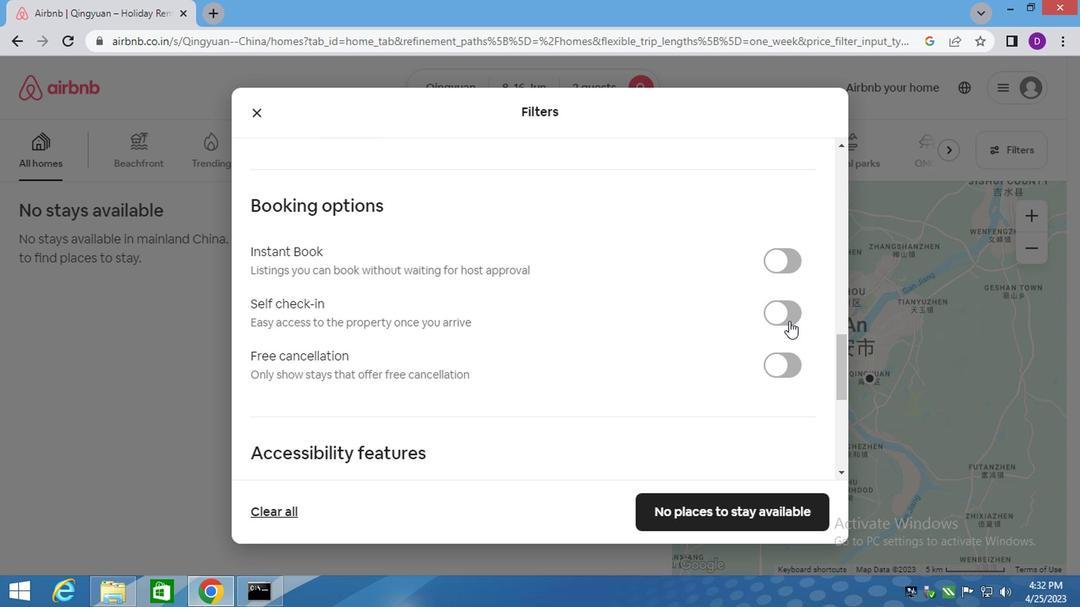 
Action: Mouse pressed left at (773, 320)
Screenshot: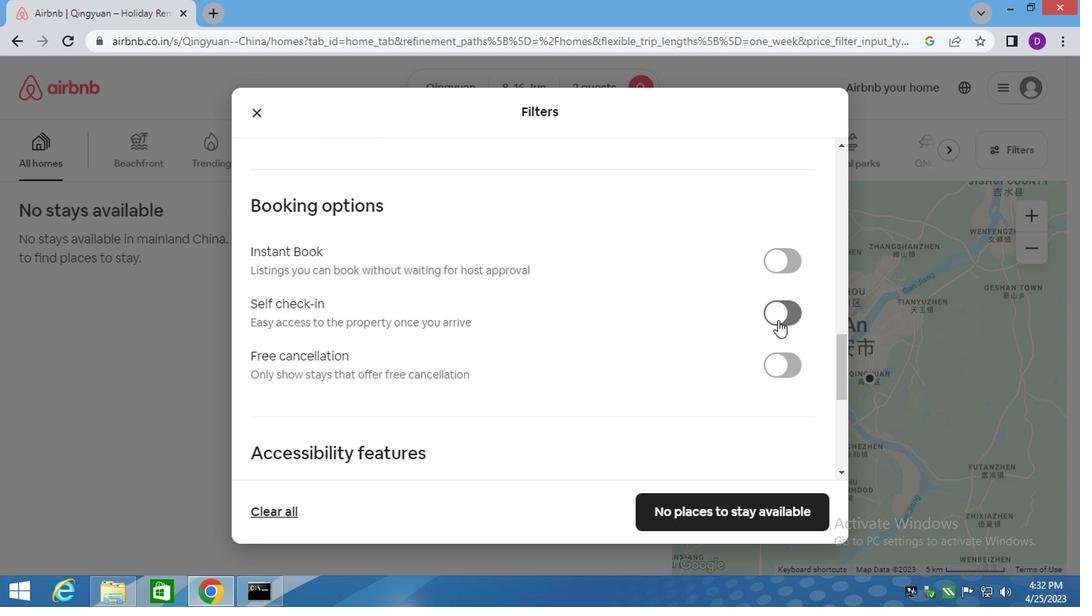 
Action: Mouse moved to (466, 346)
Screenshot: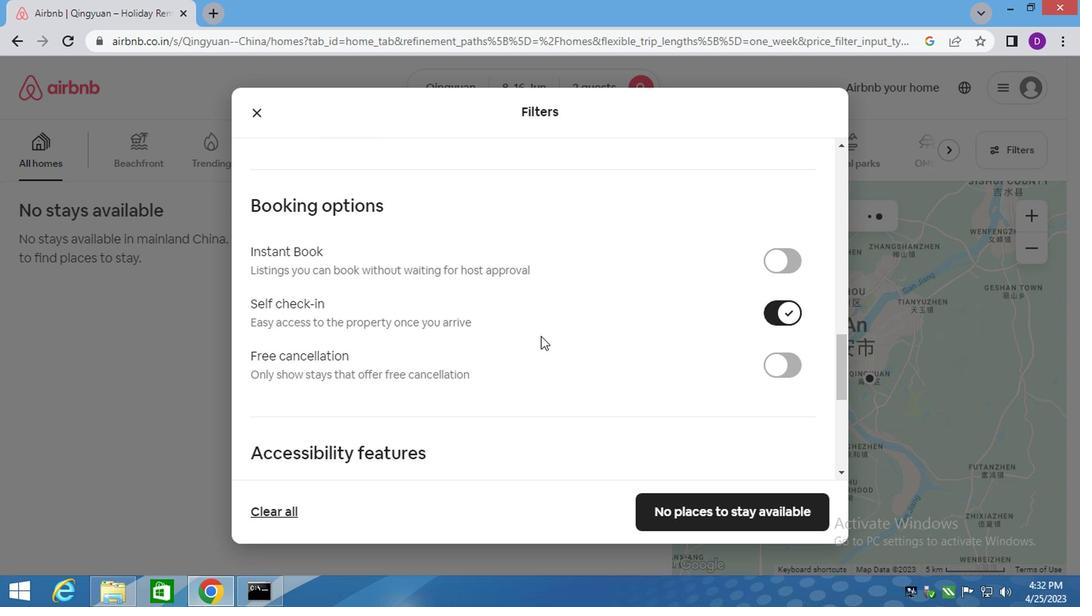 
Action: Mouse scrolled (469, 344) with delta (0, -1)
Screenshot: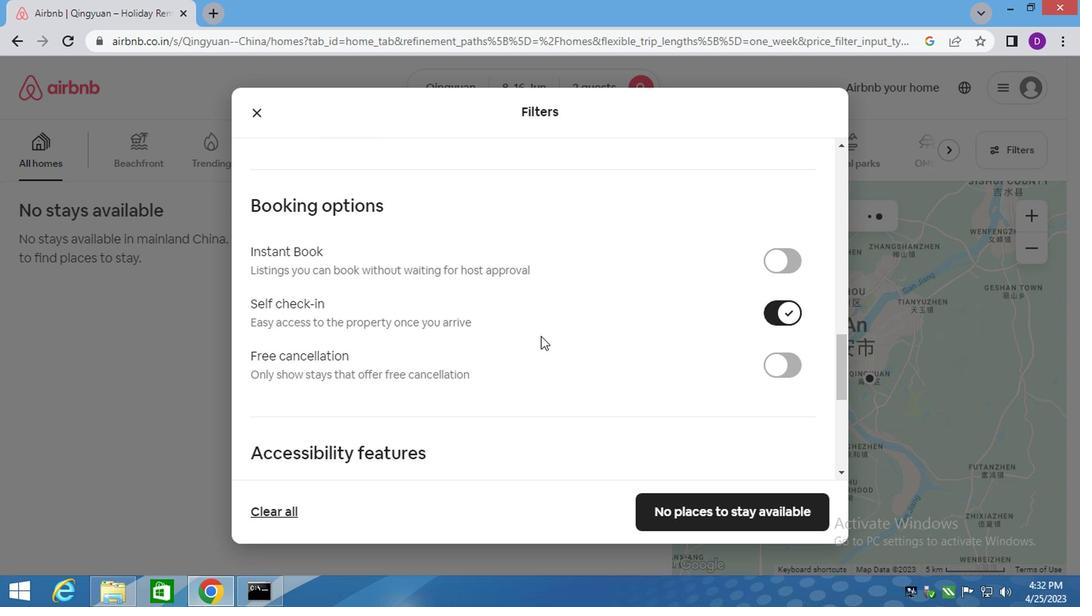 
Action: Mouse moved to (462, 348)
Screenshot: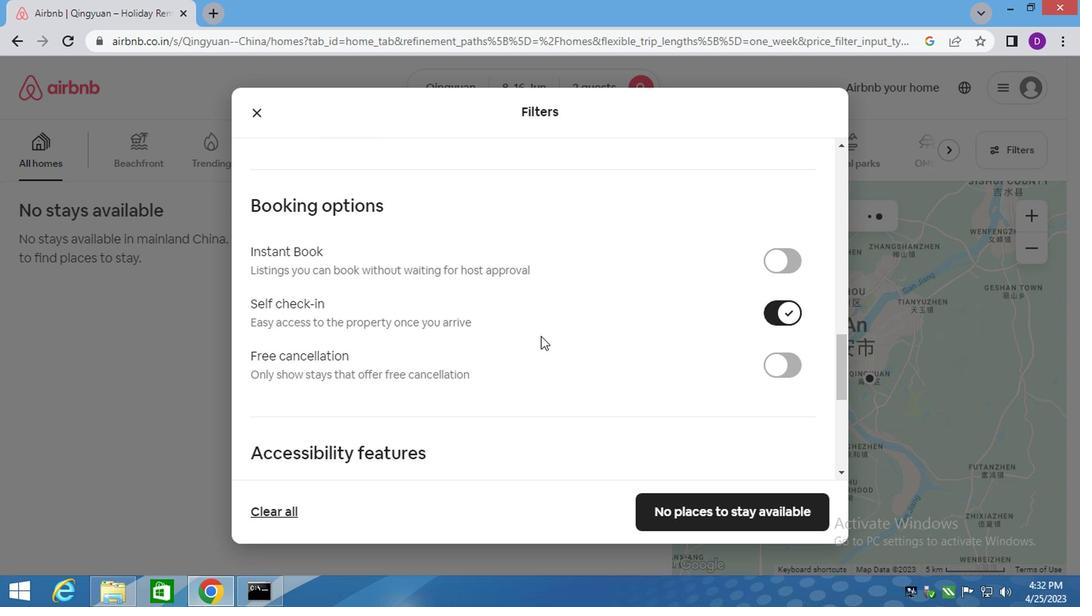 
Action: Mouse scrolled (462, 348) with delta (0, 0)
Screenshot: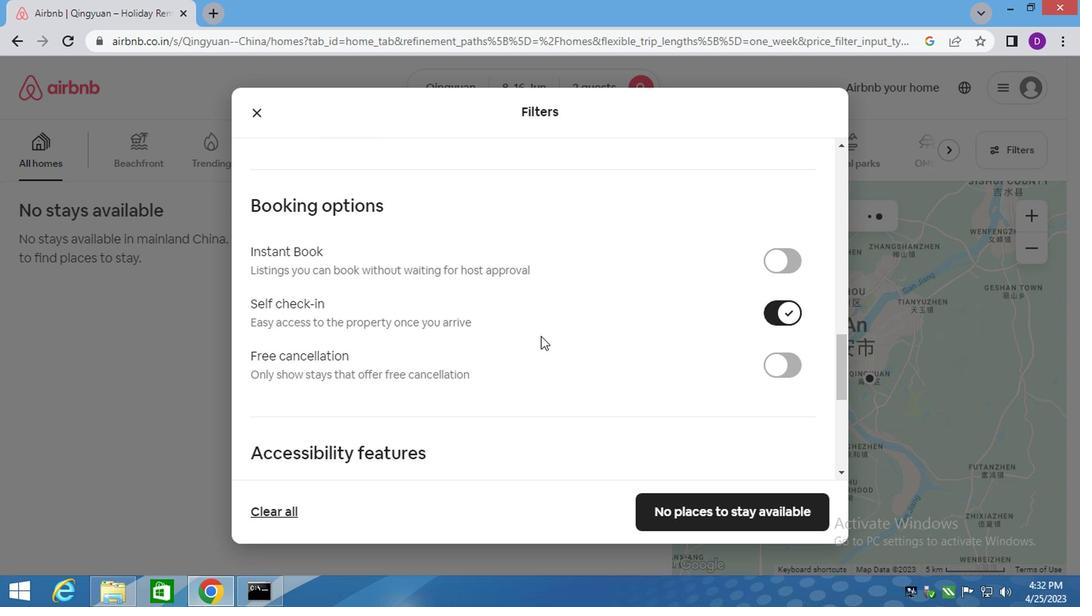 
Action: Mouse moved to (454, 350)
Screenshot: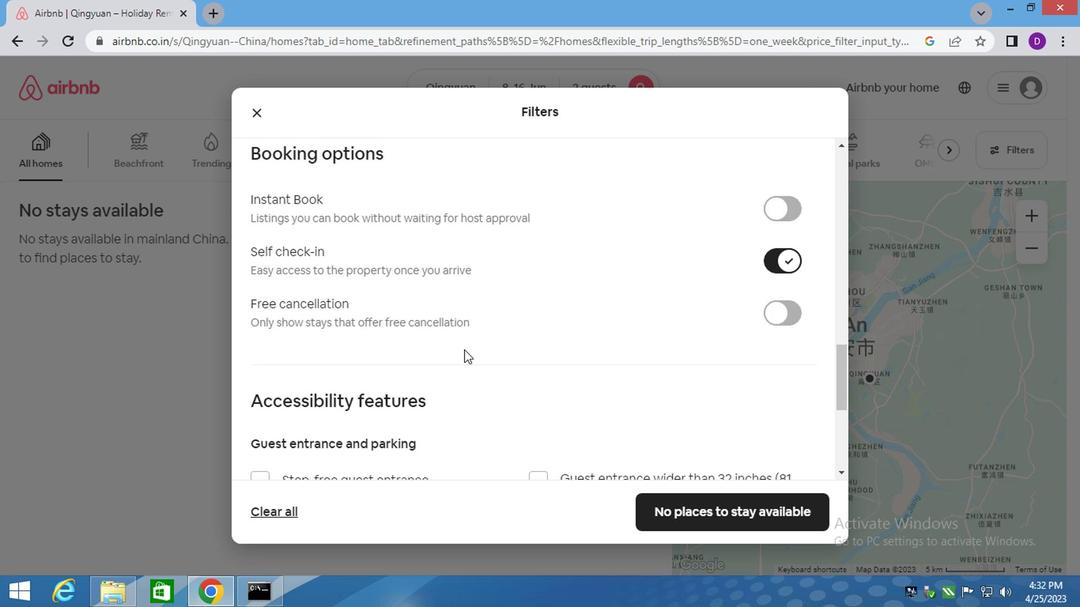 
Action: Mouse scrolled (459, 348) with delta (0, -1)
Screenshot: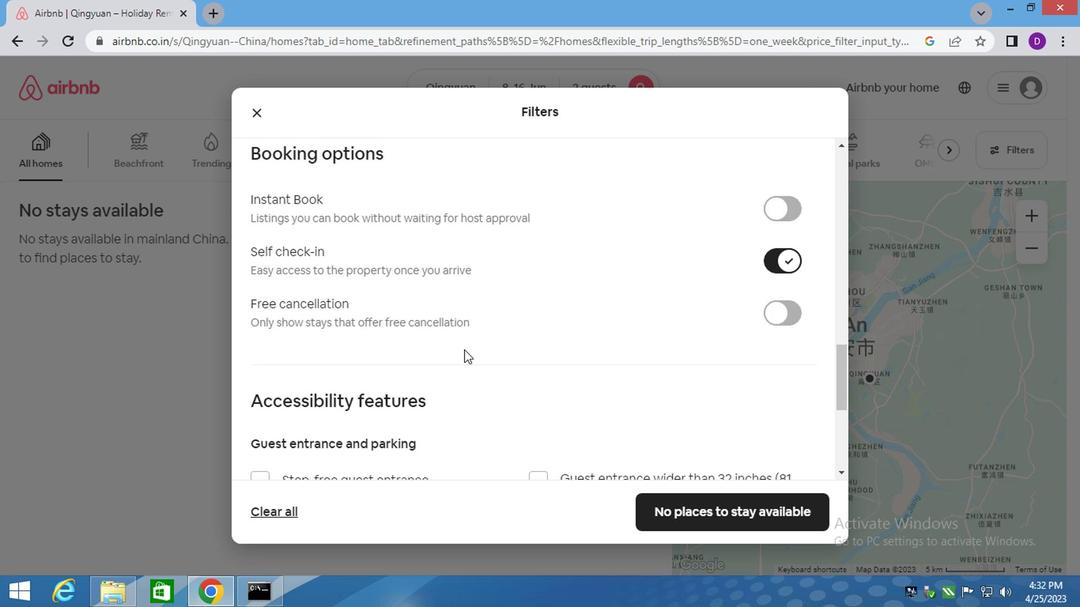 
Action: Mouse scrolled (458, 348) with delta (0, -1)
Screenshot: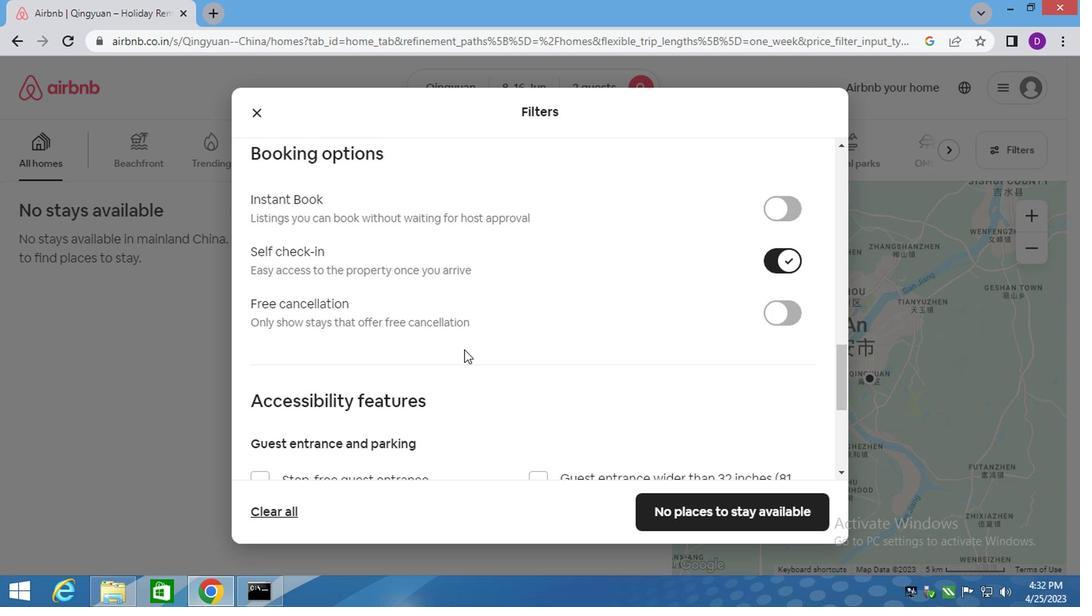 
Action: Mouse scrolled (454, 348) with delta (0, -1)
Screenshot: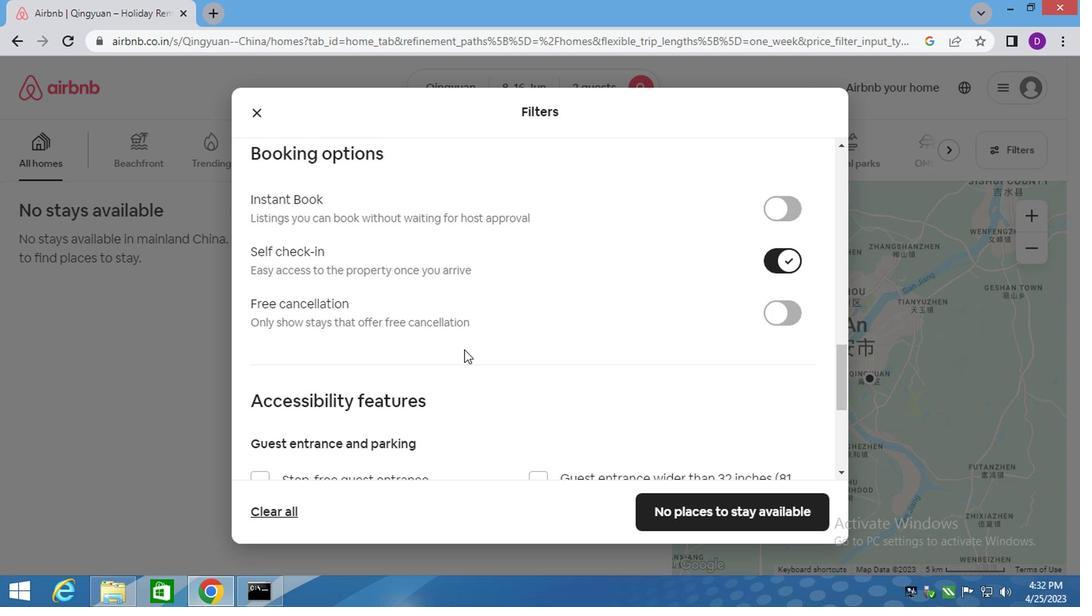 
Action: Mouse scrolled (454, 348) with delta (0, -1)
Screenshot: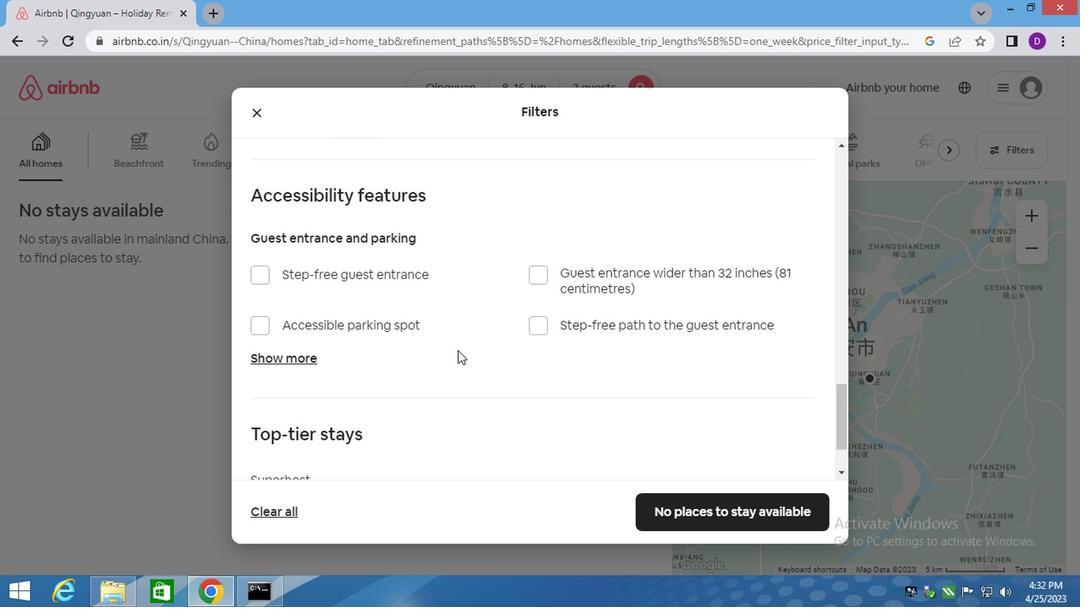 
Action: Mouse scrolled (454, 348) with delta (0, -1)
Screenshot: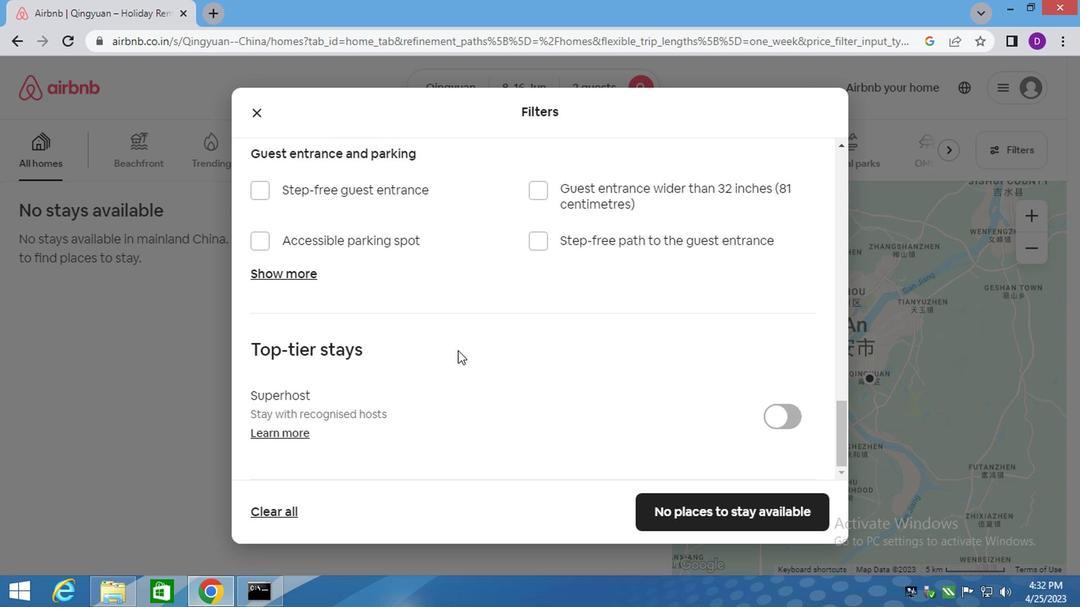 
Action: Mouse scrolled (454, 348) with delta (0, -1)
Screenshot: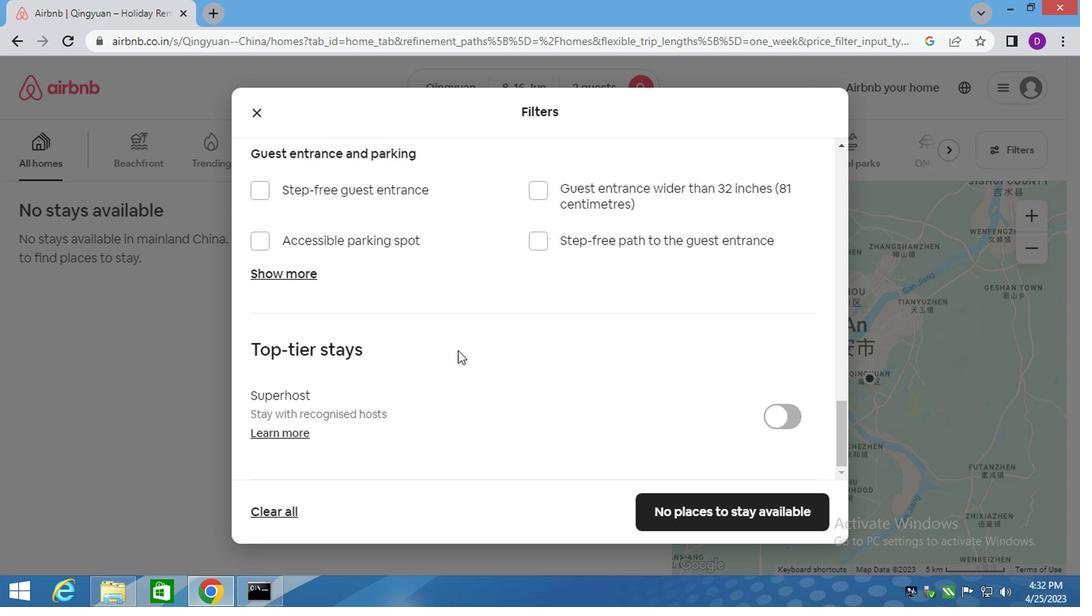 
Action: Mouse moved to (454, 350)
Screenshot: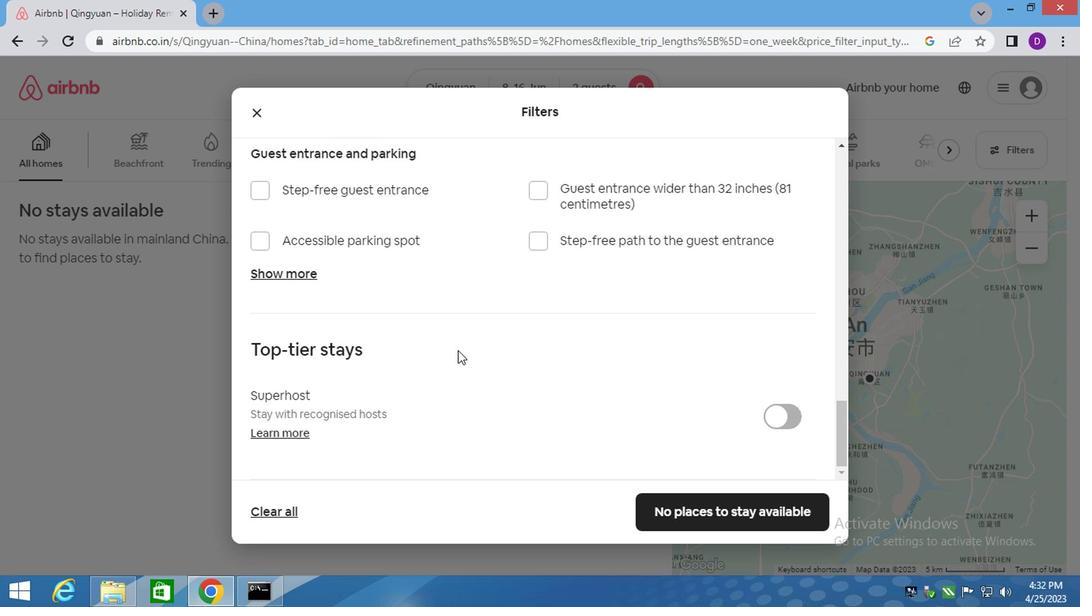 
Action: Mouse scrolled (454, 350) with delta (0, 0)
Screenshot: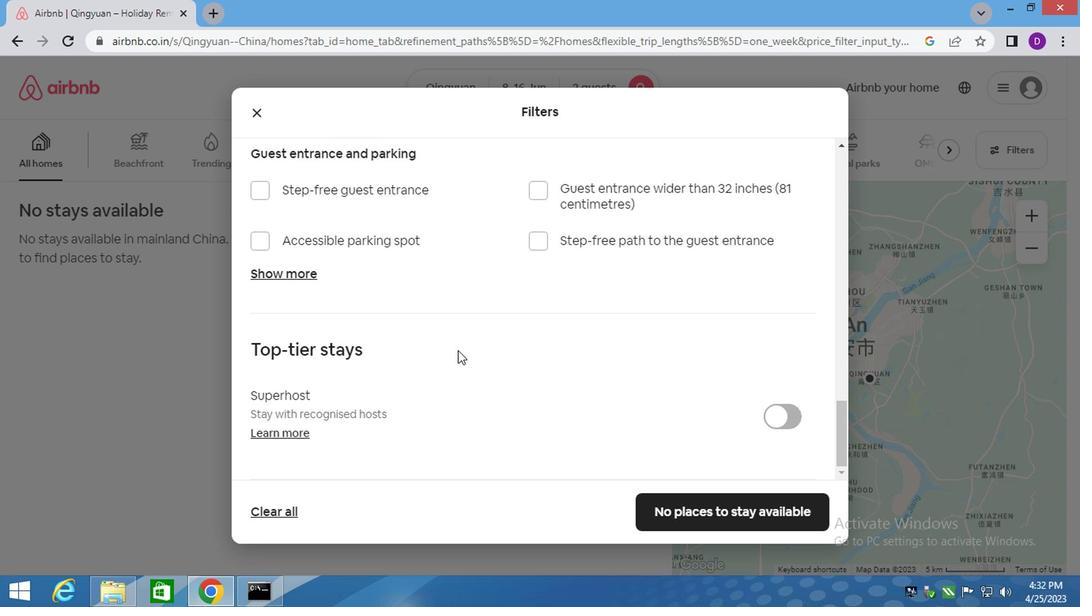 
Action: Mouse moved to (545, 359)
Screenshot: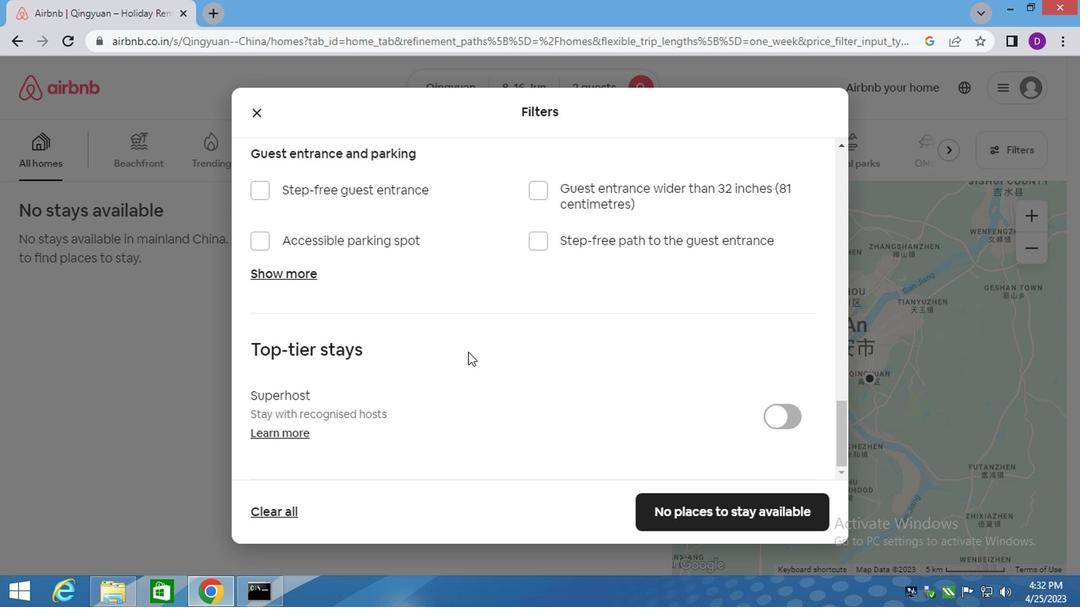 
Action: Mouse scrolled (545, 358) with delta (0, 0)
Screenshot: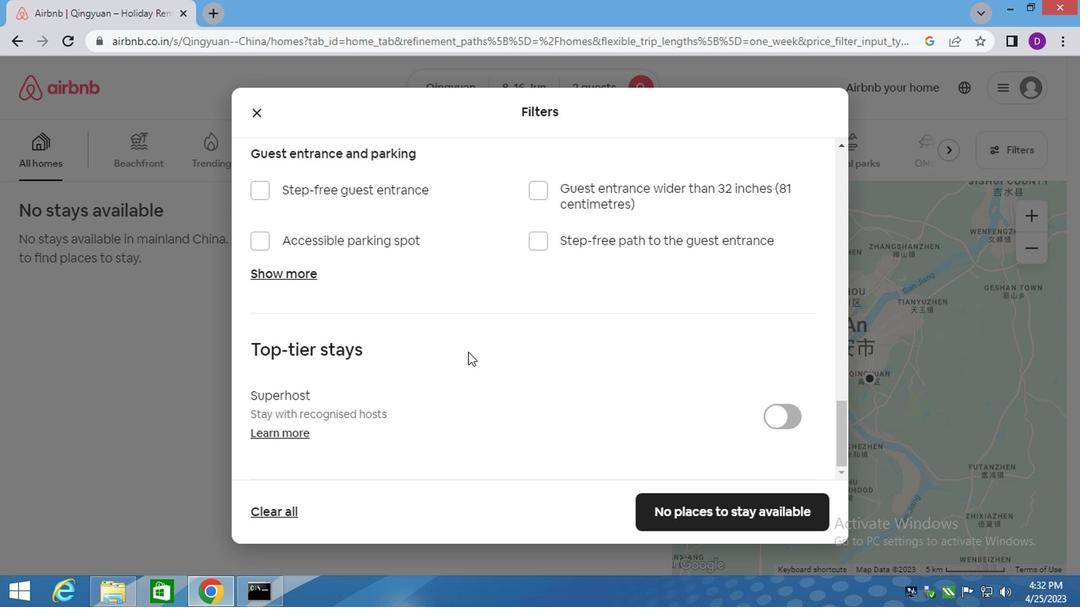 
Action: Mouse moved to (570, 366)
Screenshot: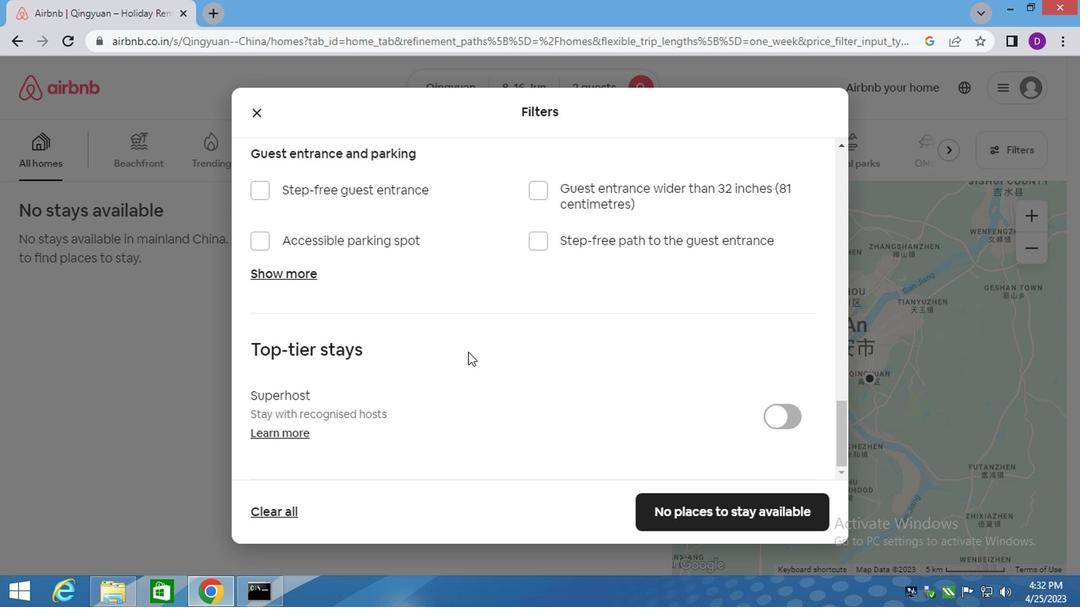 
Action: Mouse scrolled (570, 366) with delta (0, 0)
Screenshot: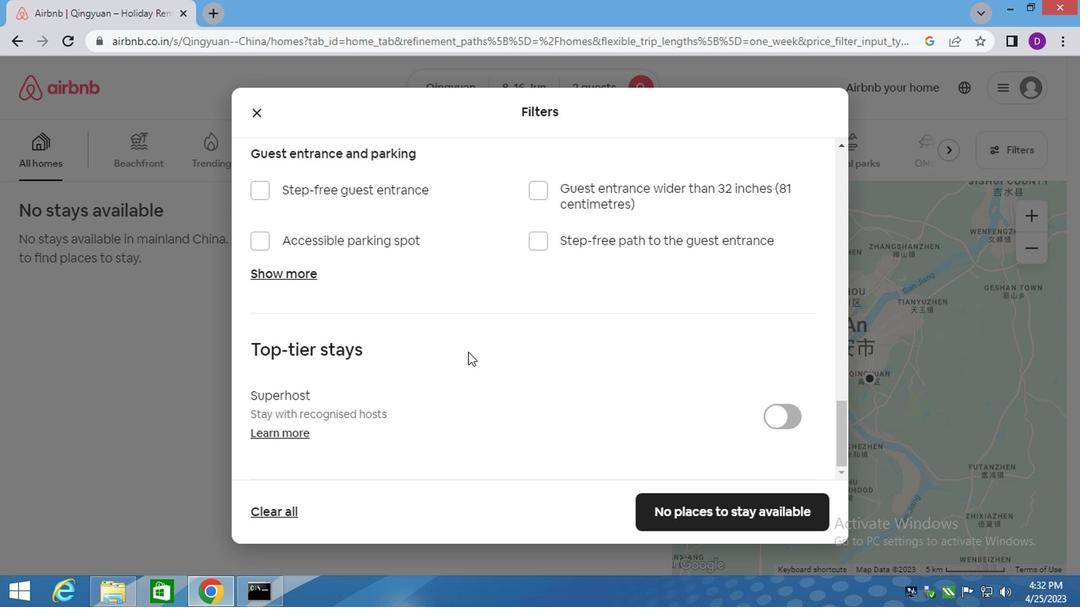 
Action: Mouse moved to (603, 372)
Screenshot: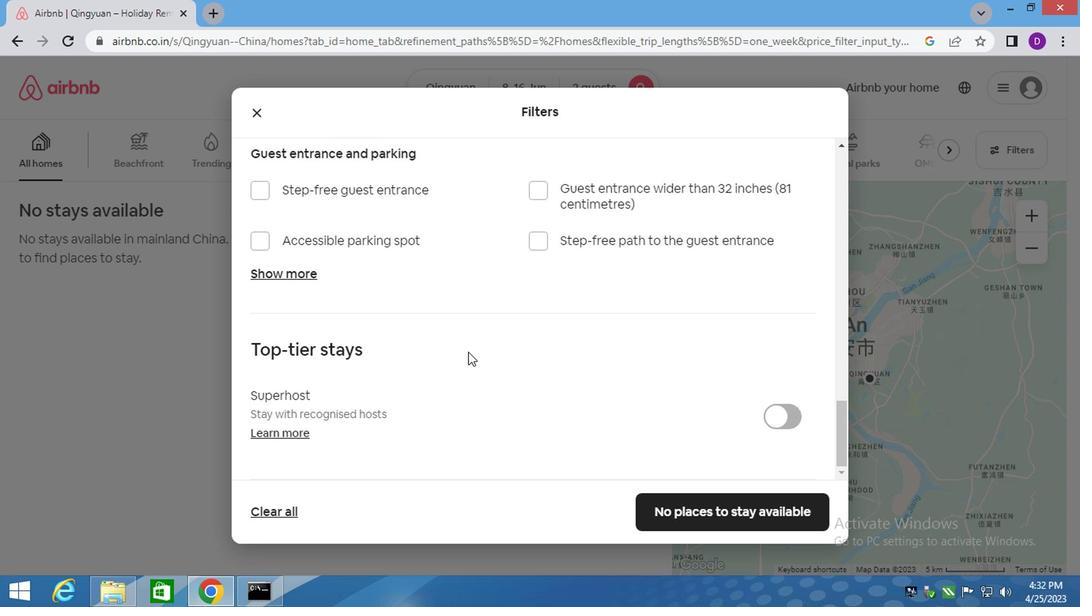 
Action: Mouse scrolled (603, 371) with delta (0, -1)
Screenshot: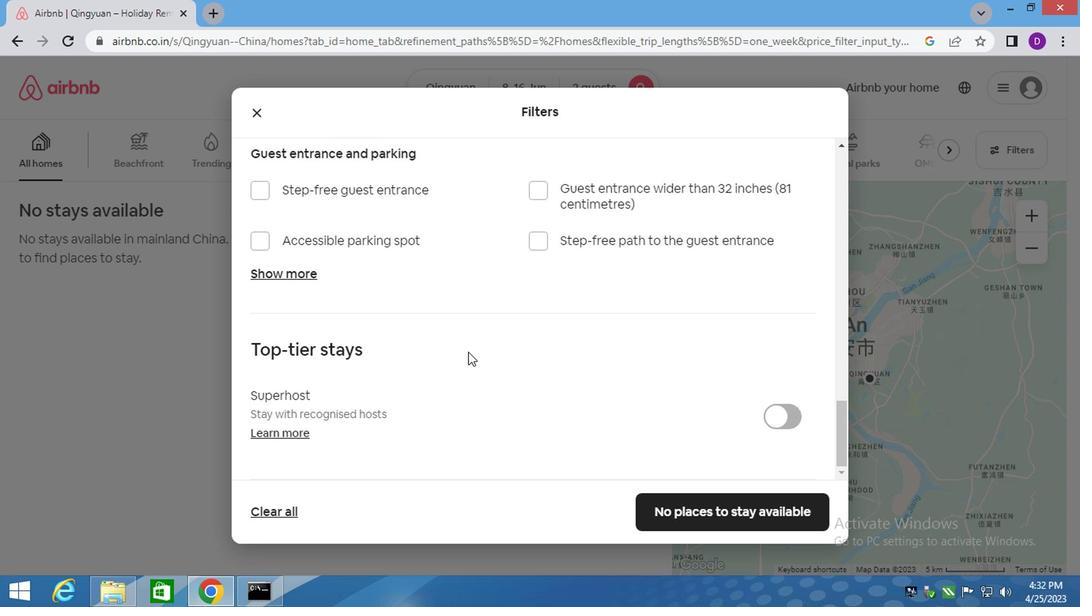 
Action: Mouse moved to (649, 381)
Screenshot: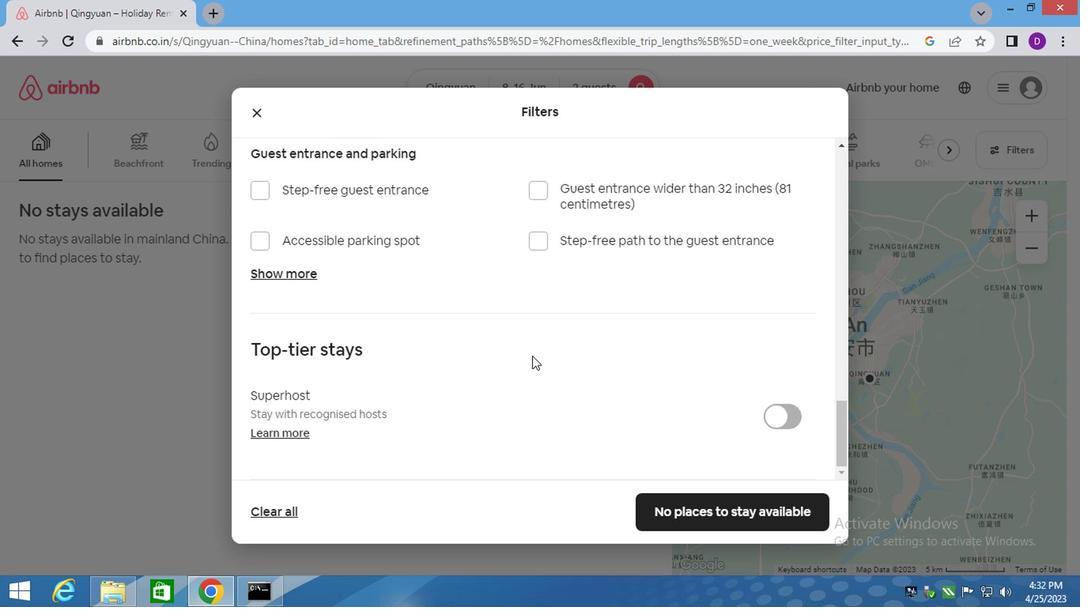 
Action: Mouse scrolled (649, 380) with delta (0, 0)
Screenshot: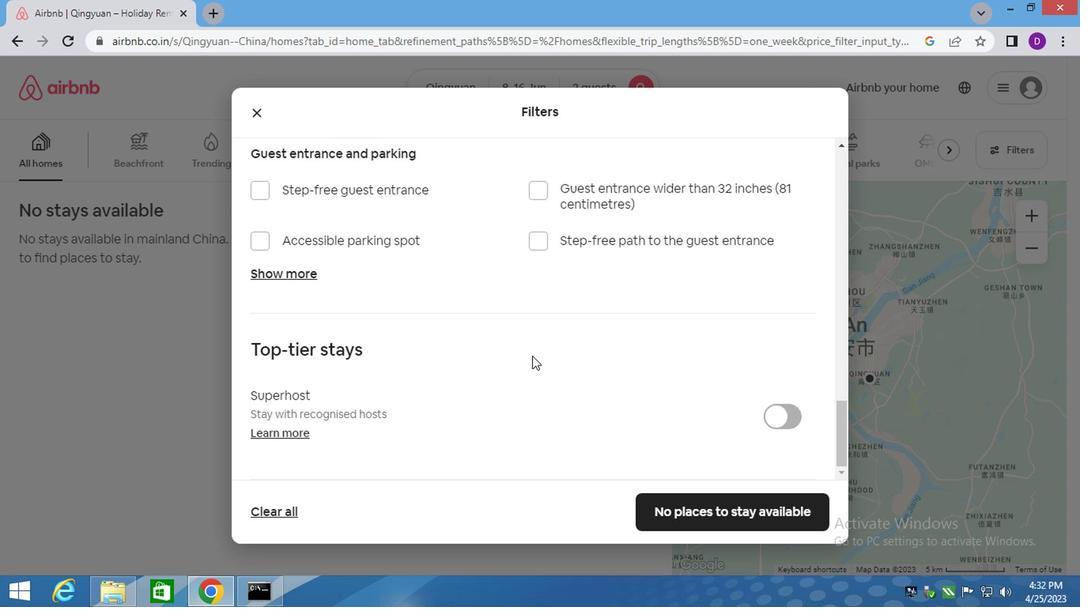 
Action: Mouse moved to (626, 422)
Screenshot: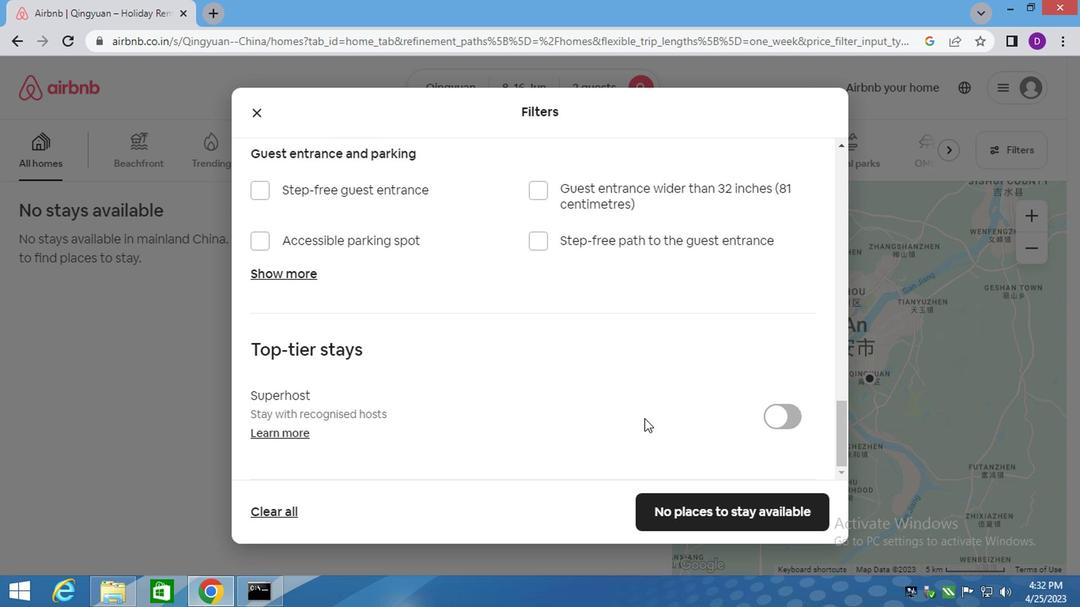 
Action: Mouse scrolled (626, 422) with delta (0, 0)
Screenshot: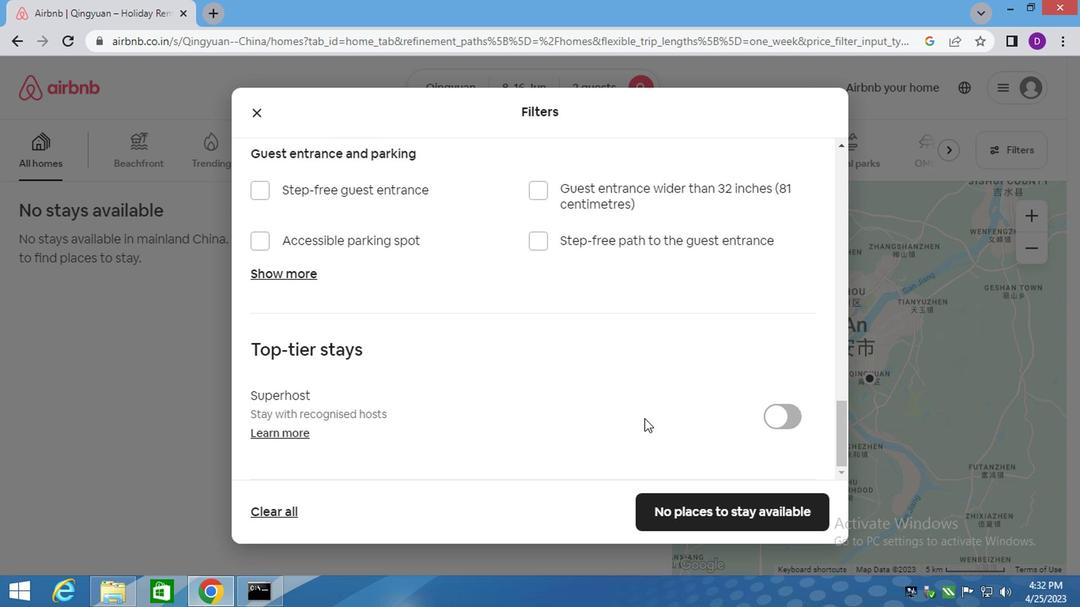 
Action: Mouse moved to (626, 426)
Screenshot: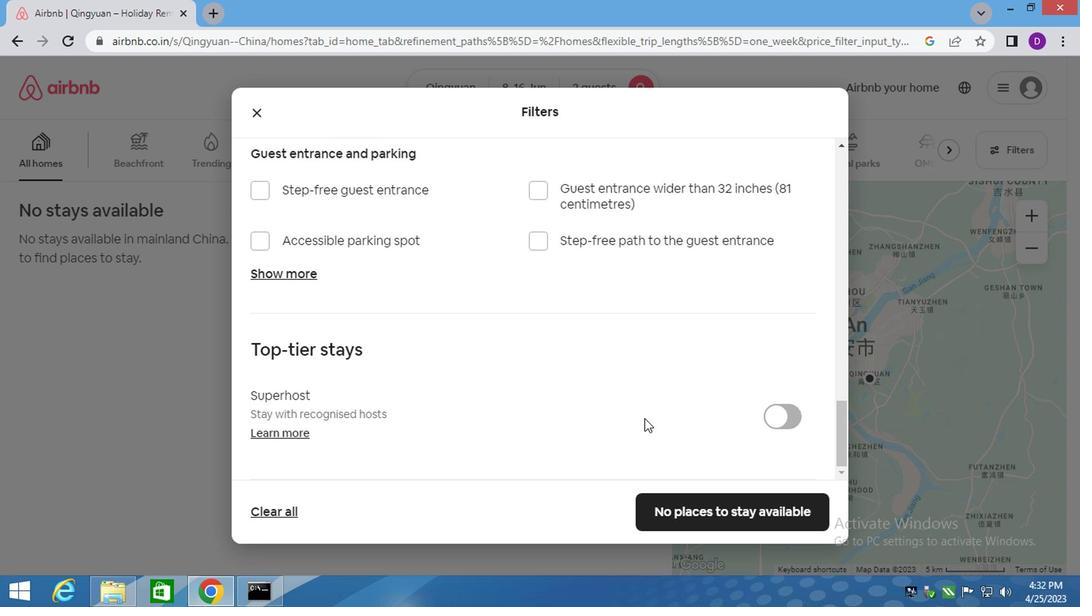 
Action: Mouse scrolled (626, 425) with delta (0, 0)
Screenshot: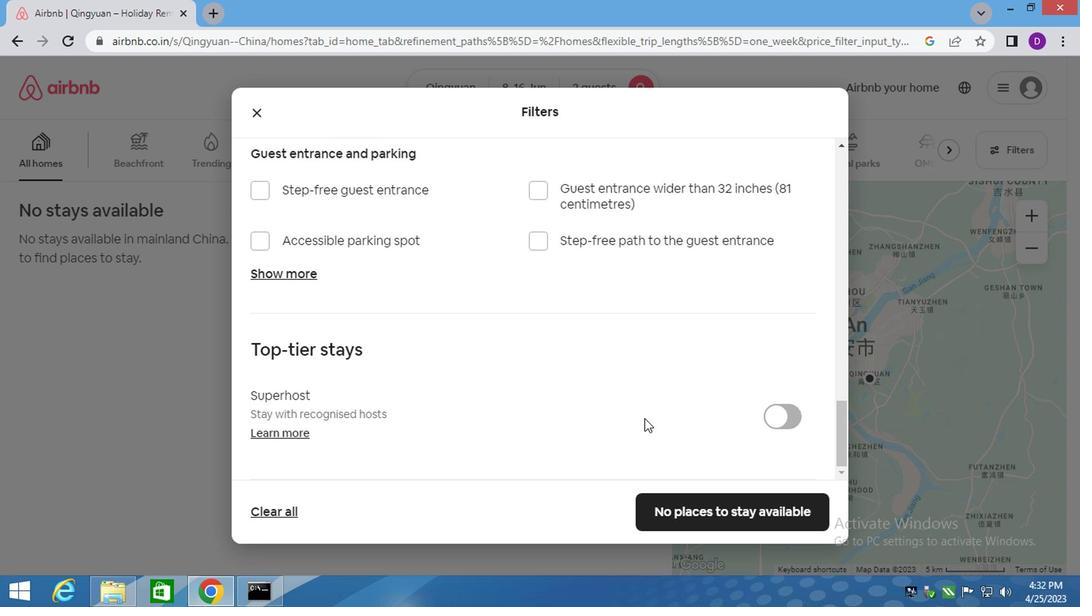 
Action: Mouse moved to (626, 430)
Screenshot: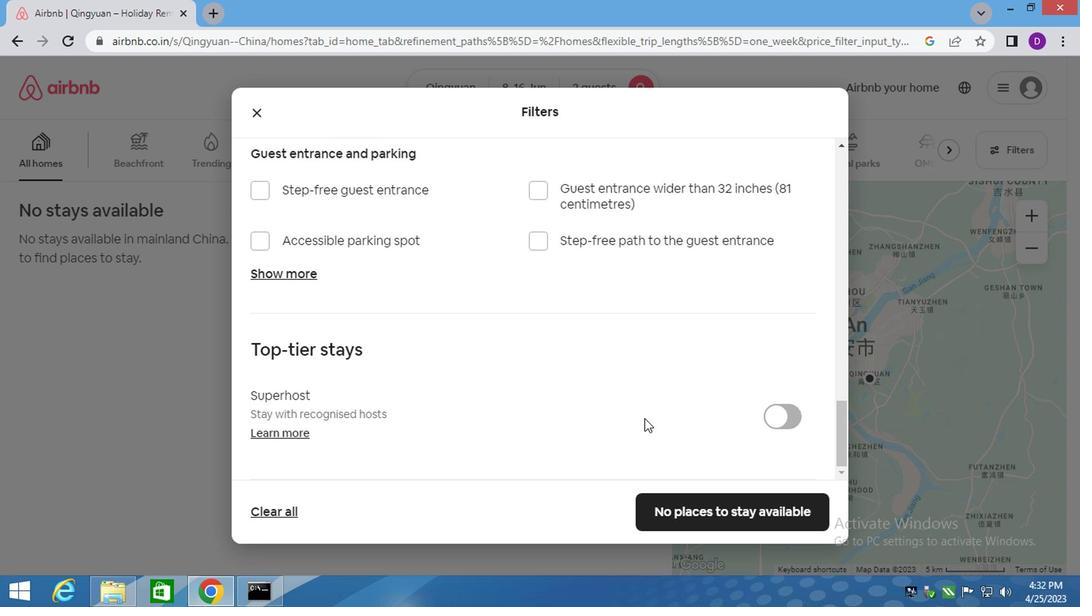 
Action: Mouse scrolled (626, 429) with delta (0, -1)
Screenshot: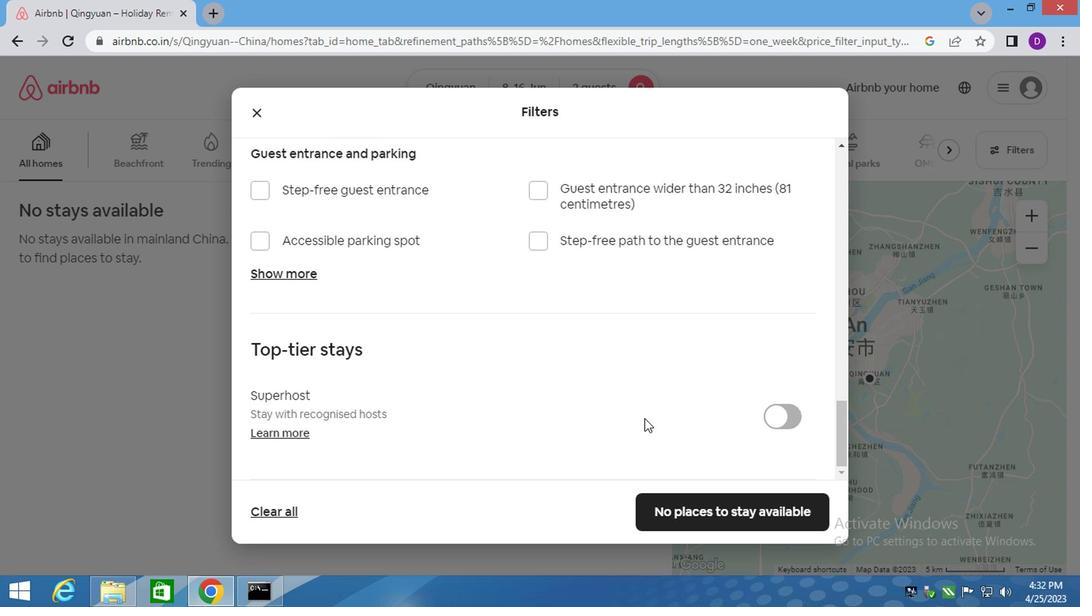 
Action: Mouse moved to (632, 439)
Screenshot: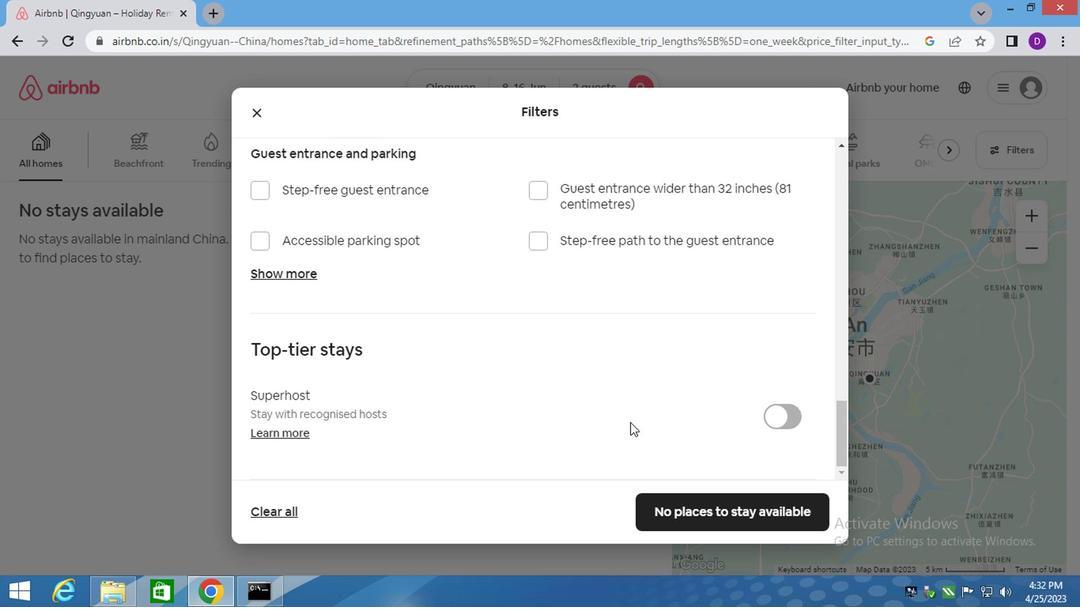 
Action: Mouse scrolled (632, 438) with delta (0, 0)
Screenshot: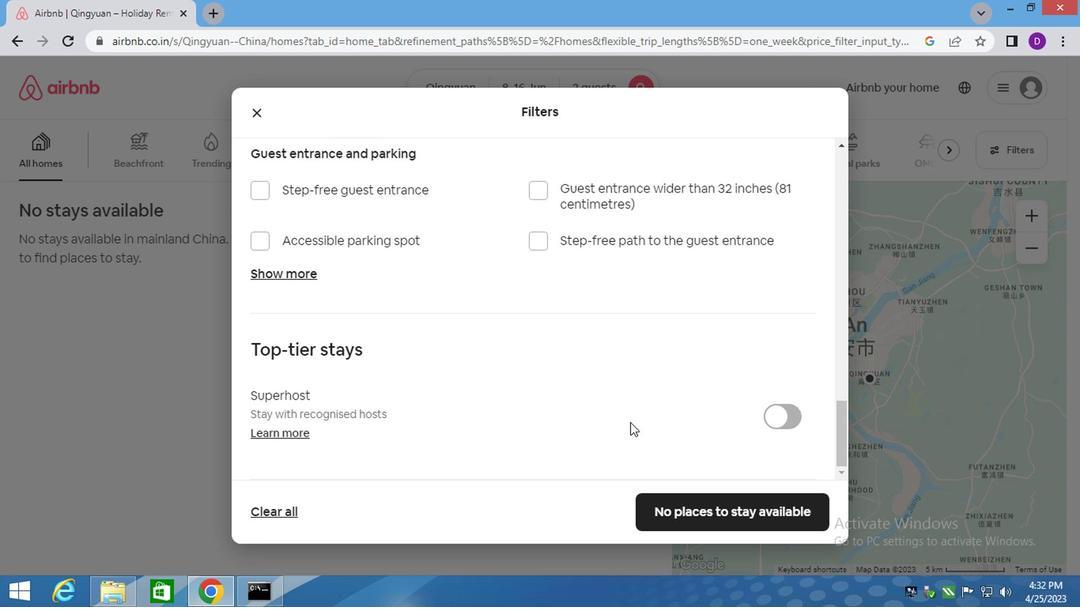
Action: Mouse moved to (706, 501)
Screenshot: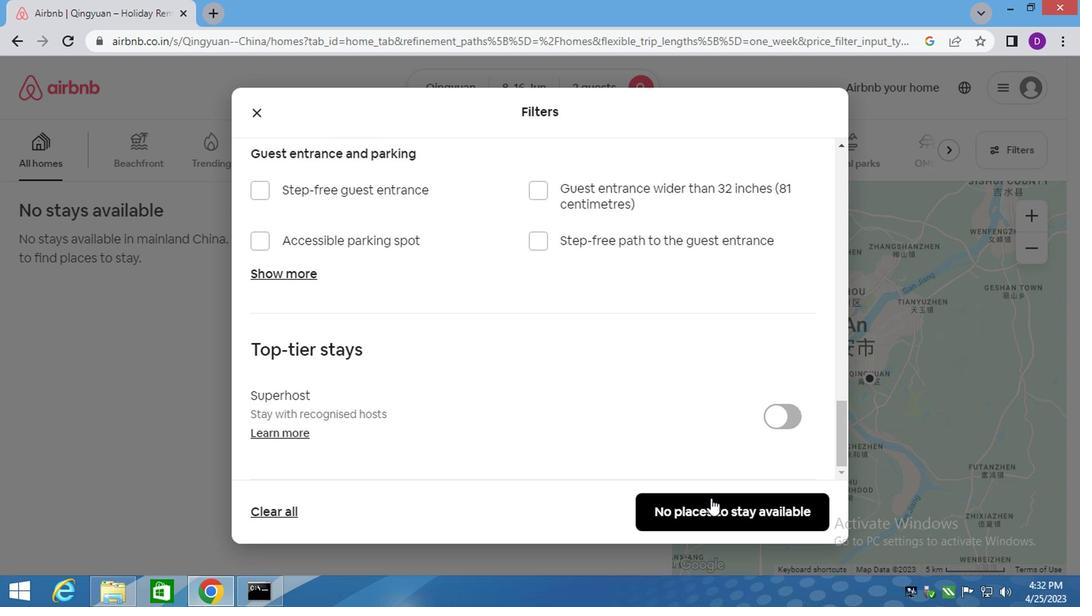 
Action: Mouse pressed left at (706, 501)
Screenshot: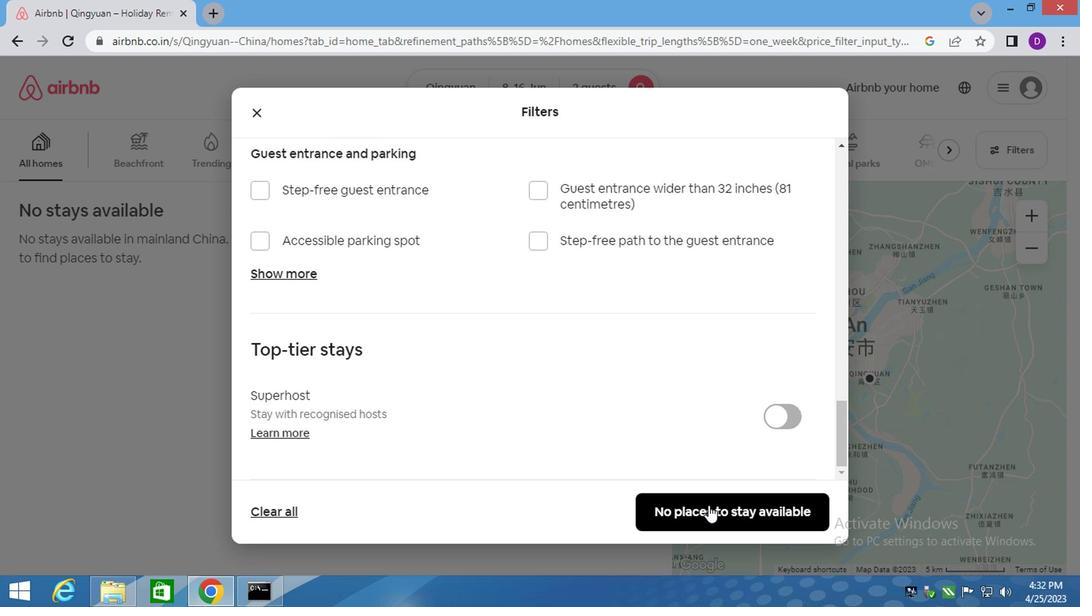
Action: Mouse moved to (537, 268)
Screenshot: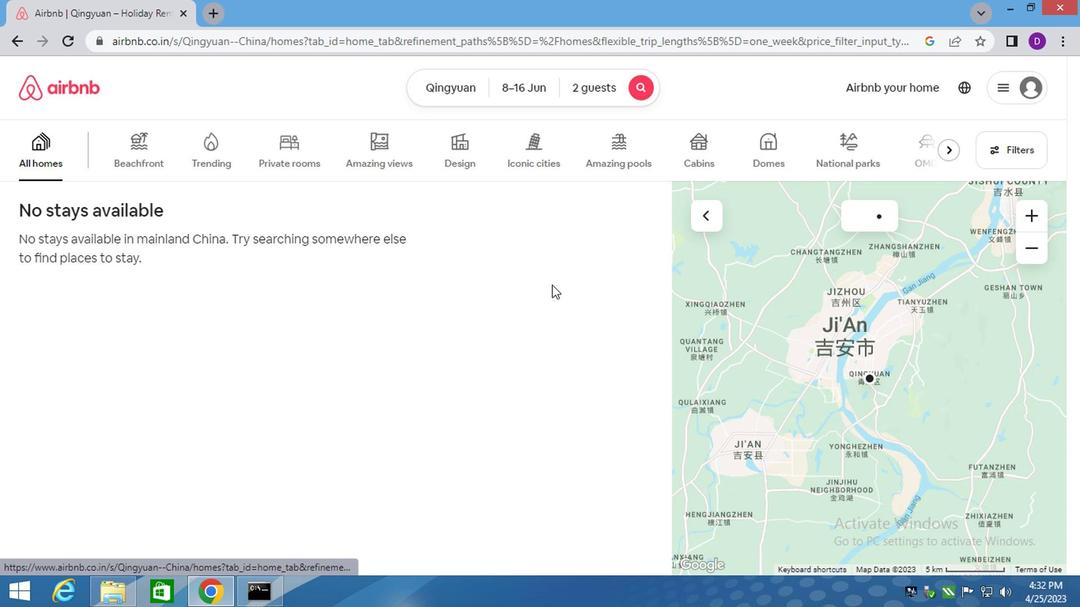 
